 Task: Look for space in Pedro Carbo, Ecuador from 7th July, 2023 to 15th July, 2023 for 6 adults in price range Rs.15000 to Rs.20000. Place can be entire place with 3 bedrooms having 3 beds and 3 bathrooms. Property type can be house, flat, guest house. Booking option can be shelf check-in. Required host language is English.
Action: Mouse moved to (420, 149)
Screenshot: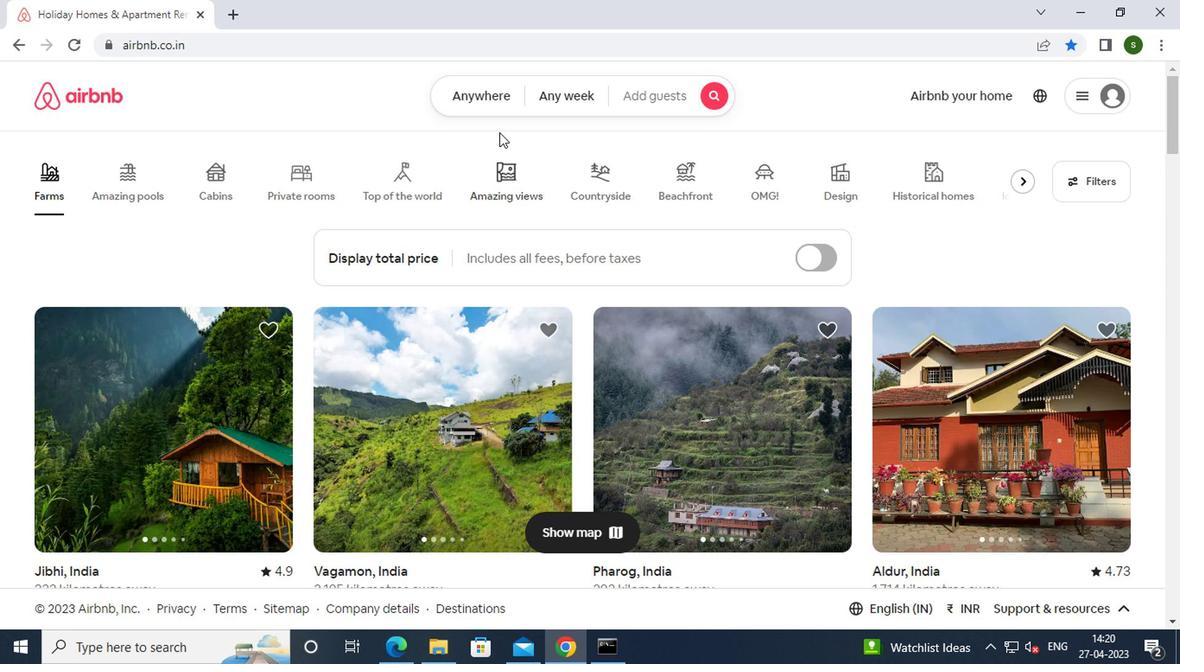 
Action: Mouse pressed left at (420, 149)
Screenshot: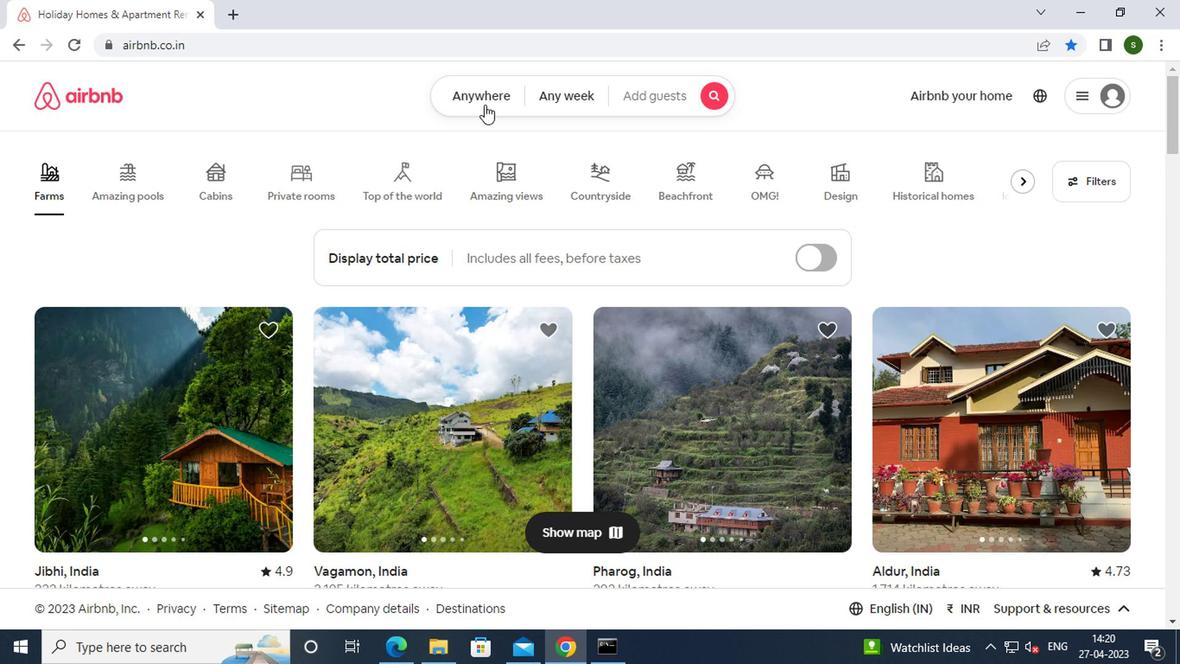 
Action: Mouse moved to (343, 192)
Screenshot: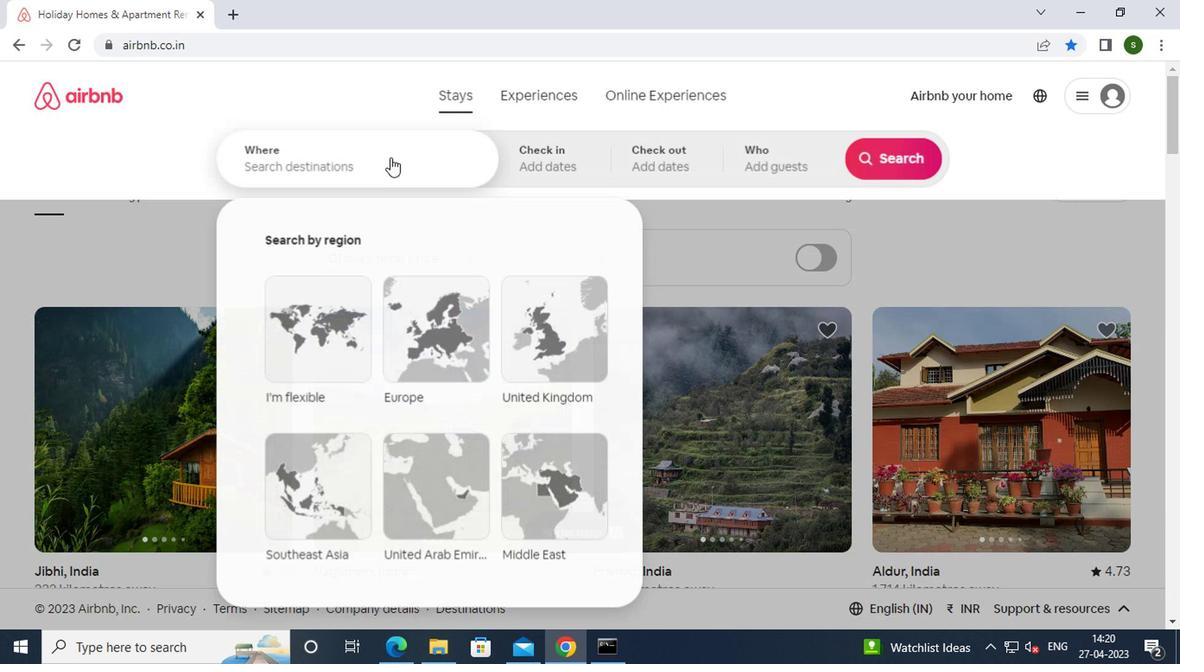 
Action: Mouse pressed left at (343, 192)
Screenshot: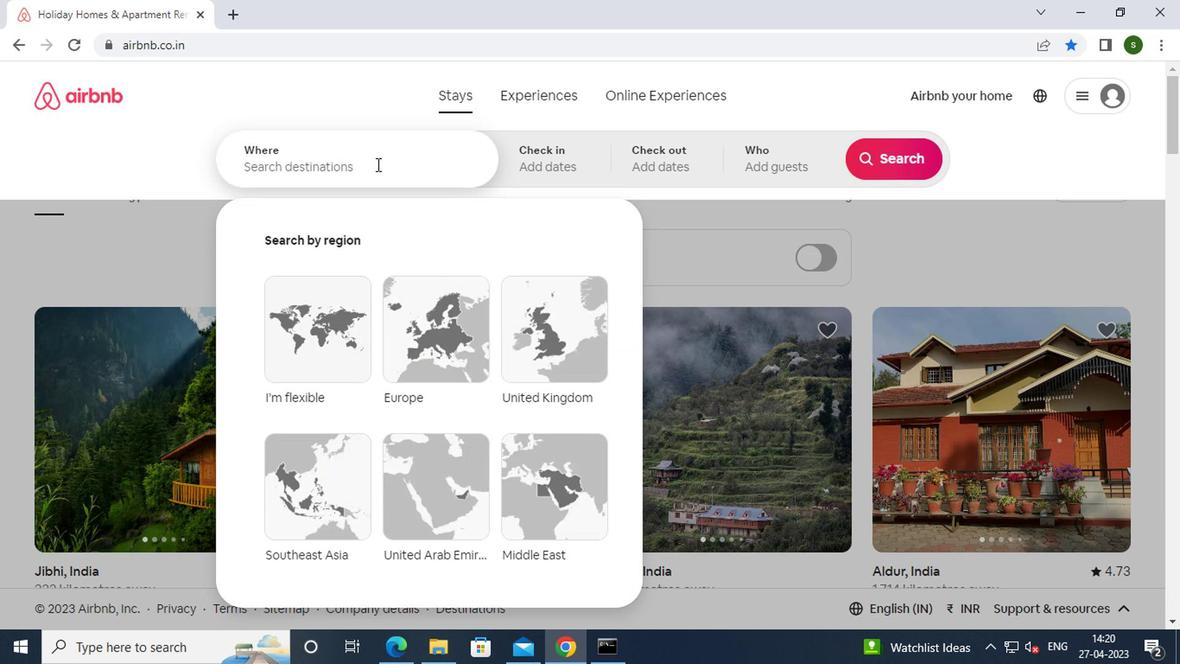 
Action: Key pressed p<Key.caps_lock>edro<Key.space><Key.caps_lock>c<Key.caps_lock>arbo
Screenshot: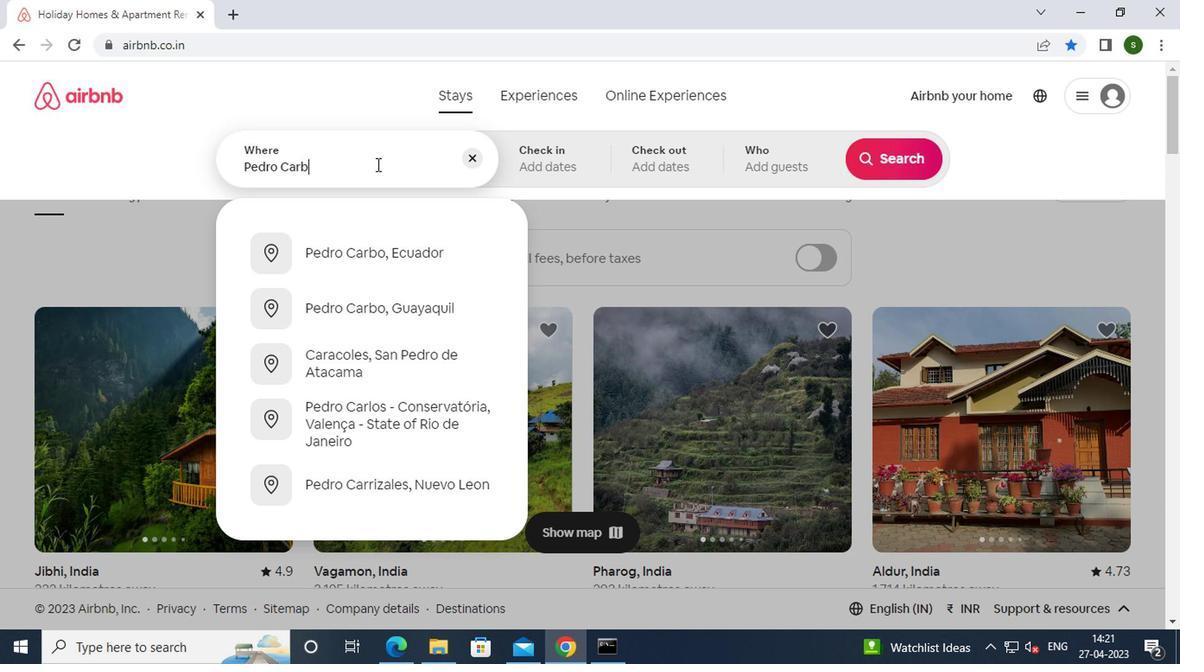 
Action: Mouse moved to (353, 257)
Screenshot: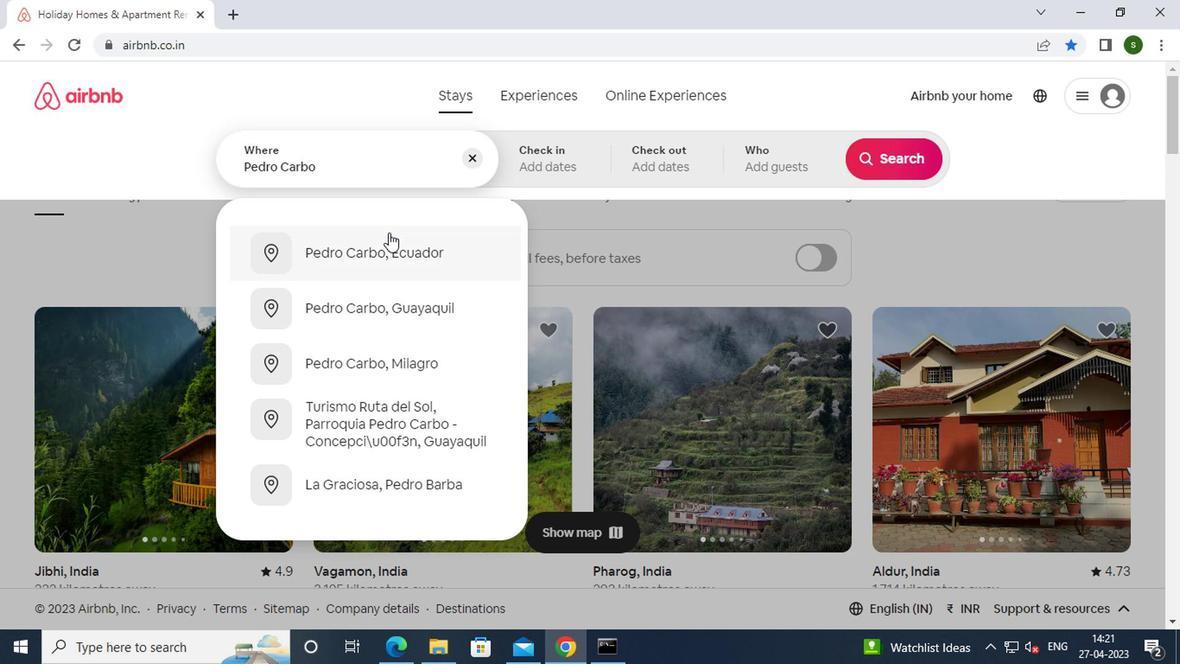 
Action: Mouse pressed left at (353, 257)
Screenshot: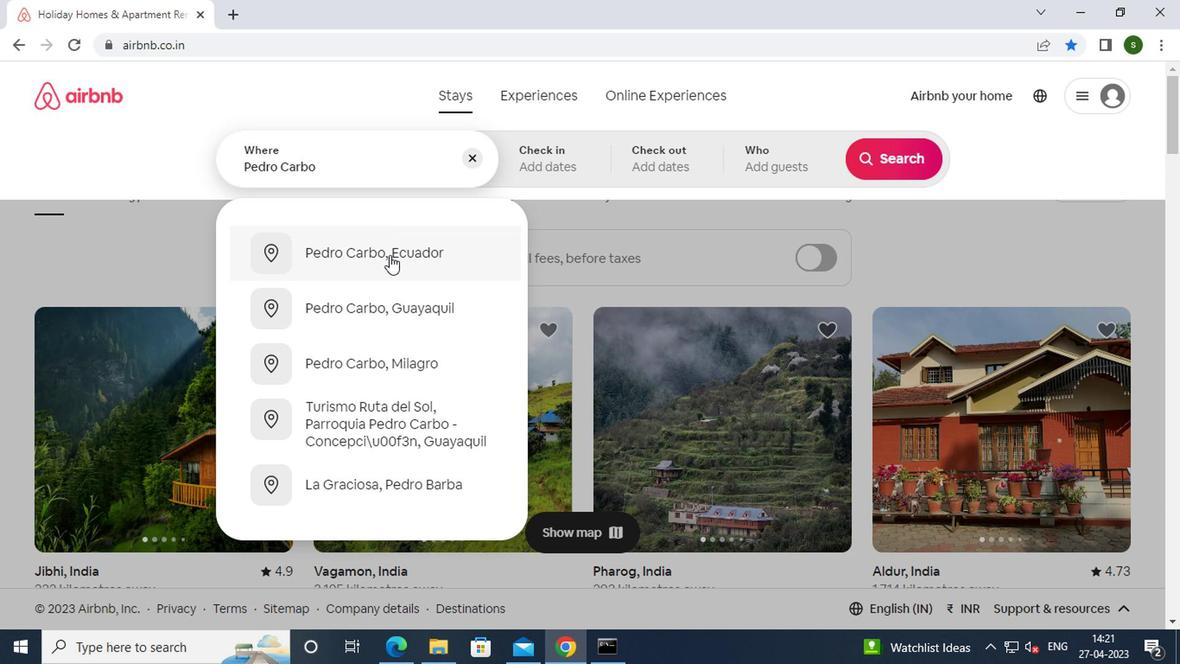 
Action: Mouse moved to (701, 287)
Screenshot: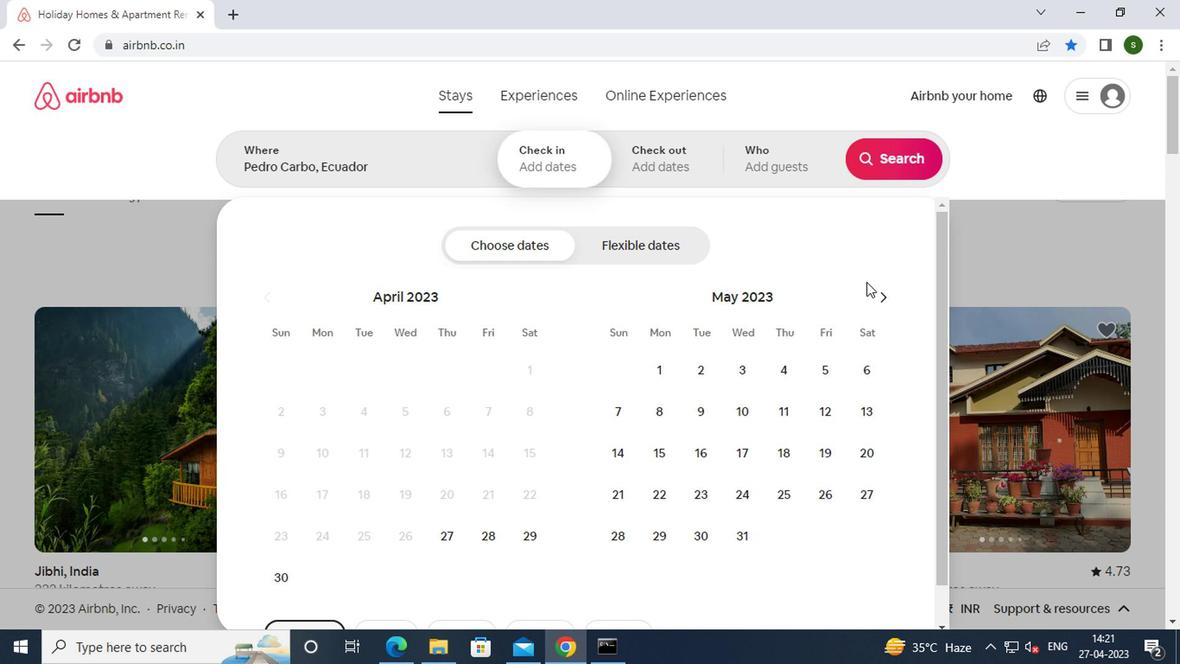 
Action: Mouse pressed left at (701, 287)
Screenshot: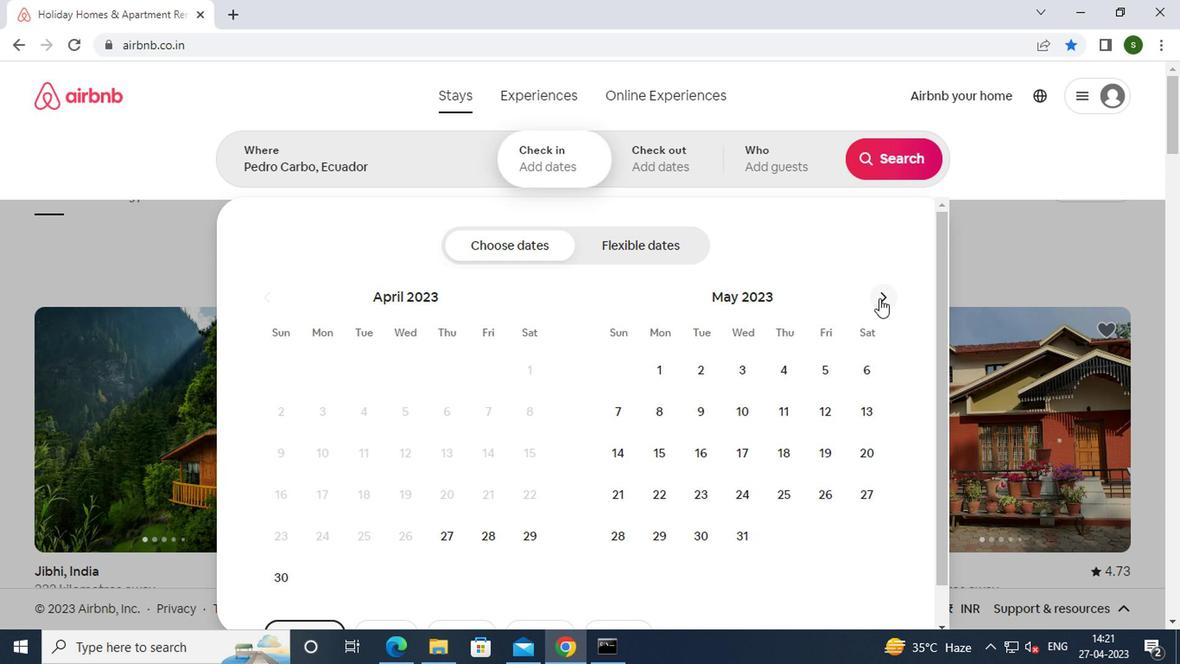 
Action: Mouse pressed left at (701, 287)
Screenshot: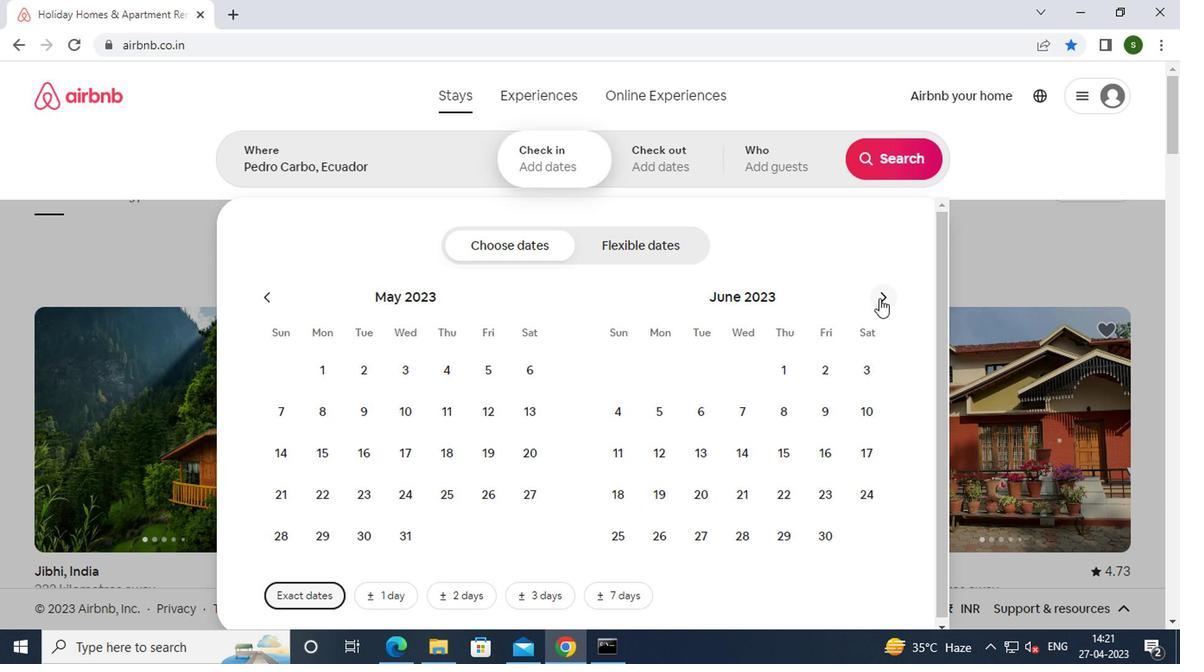 
Action: Mouse moved to (663, 361)
Screenshot: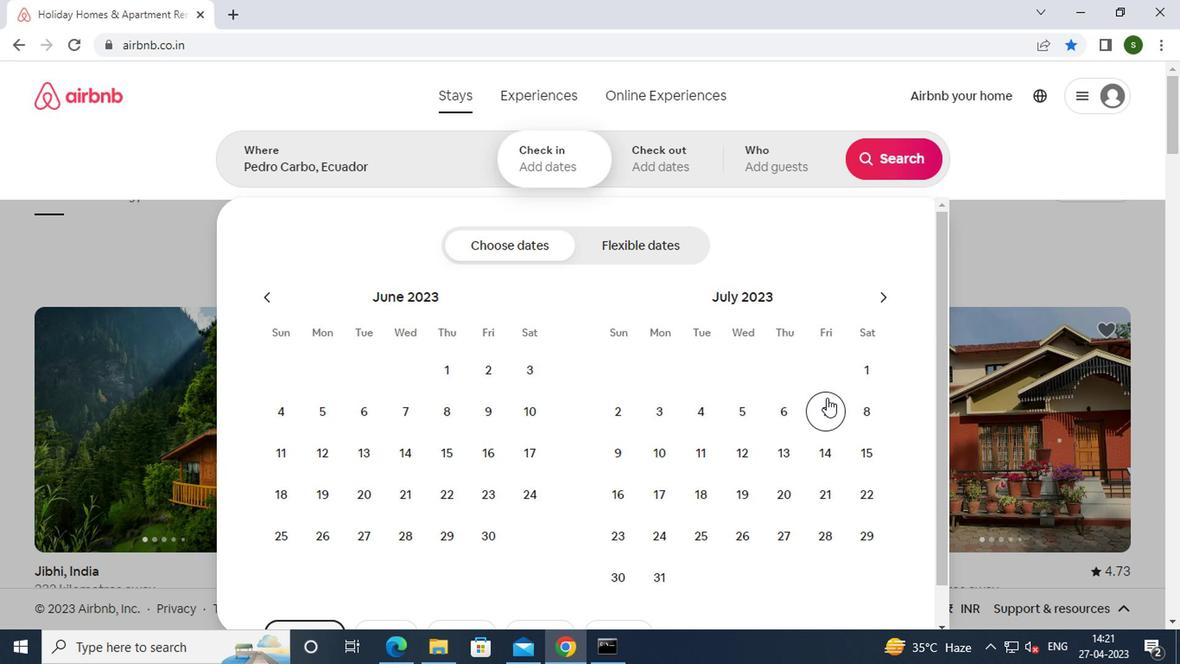 
Action: Mouse pressed left at (663, 361)
Screenshot: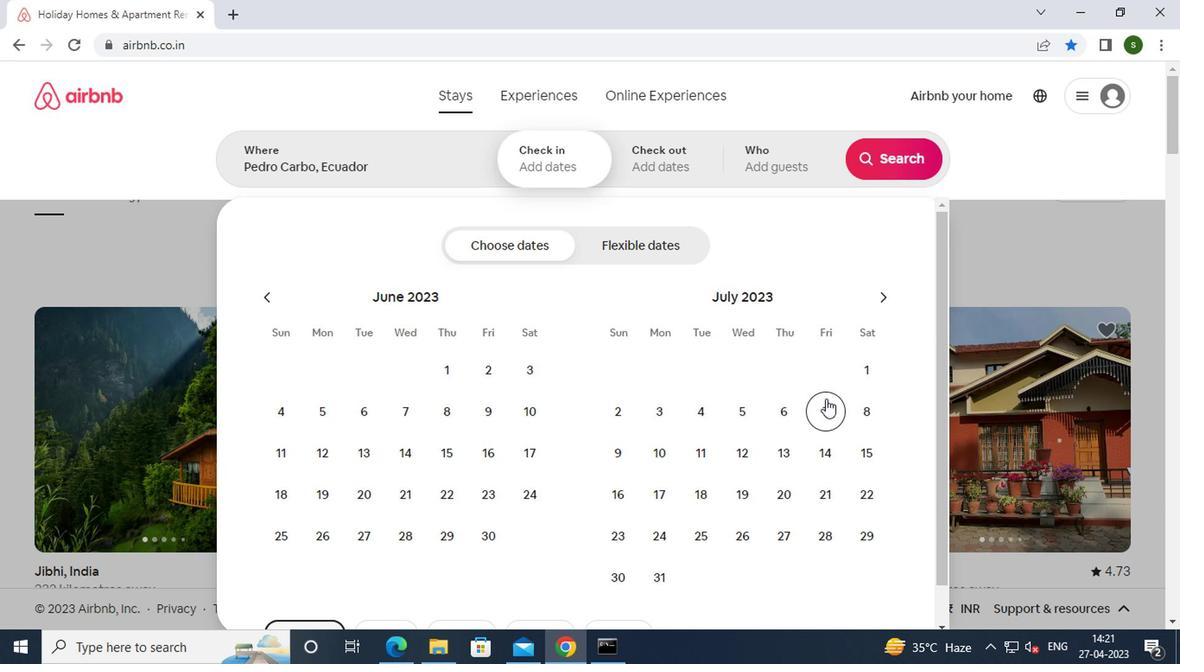 
Action: Mouse moved to (690, 389)
Screenshot: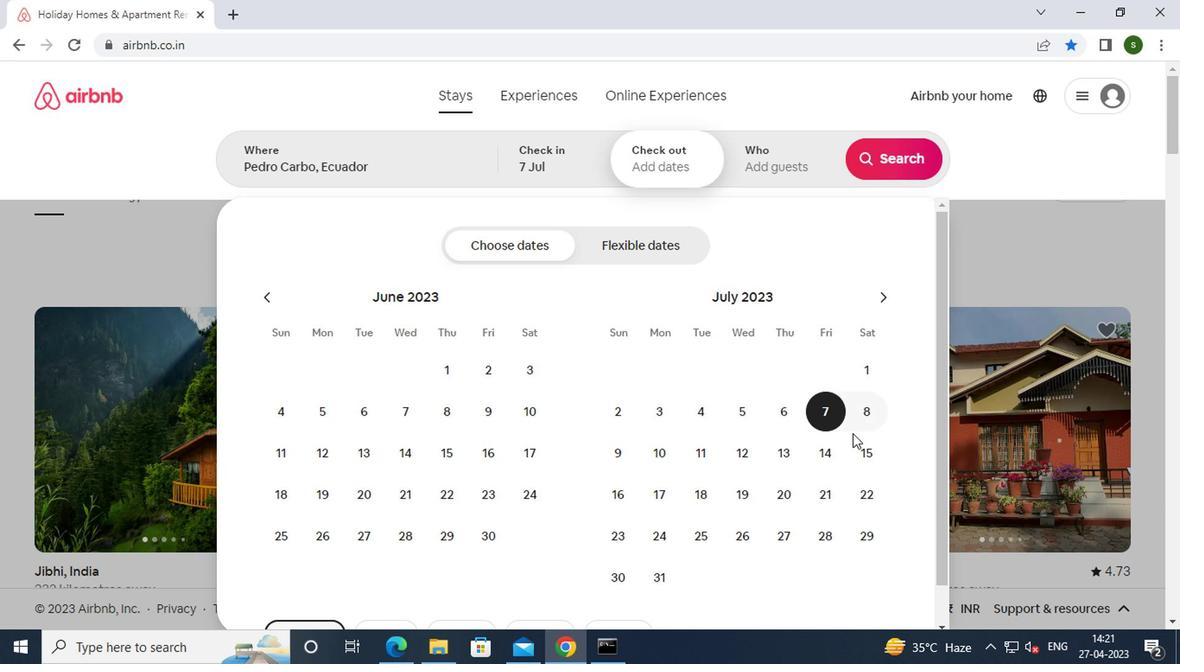 
Action: Mouse pressed left at (690, 389)
Screenshot: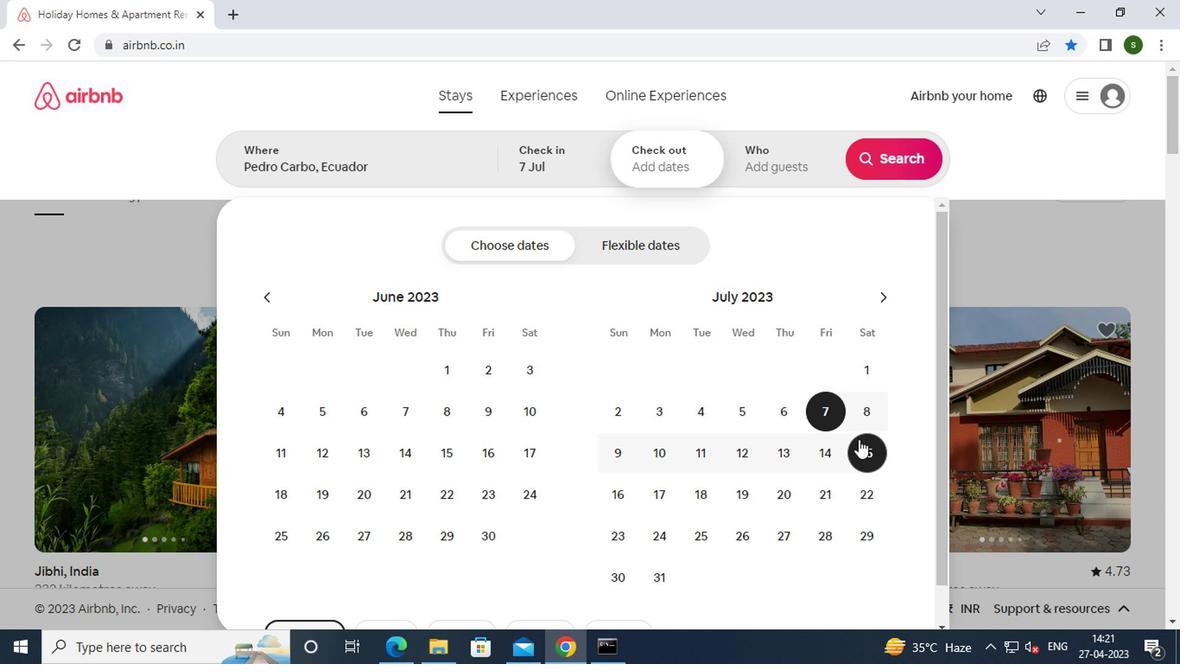 
Action: Mouse moved to (628, 199)
Screenshot: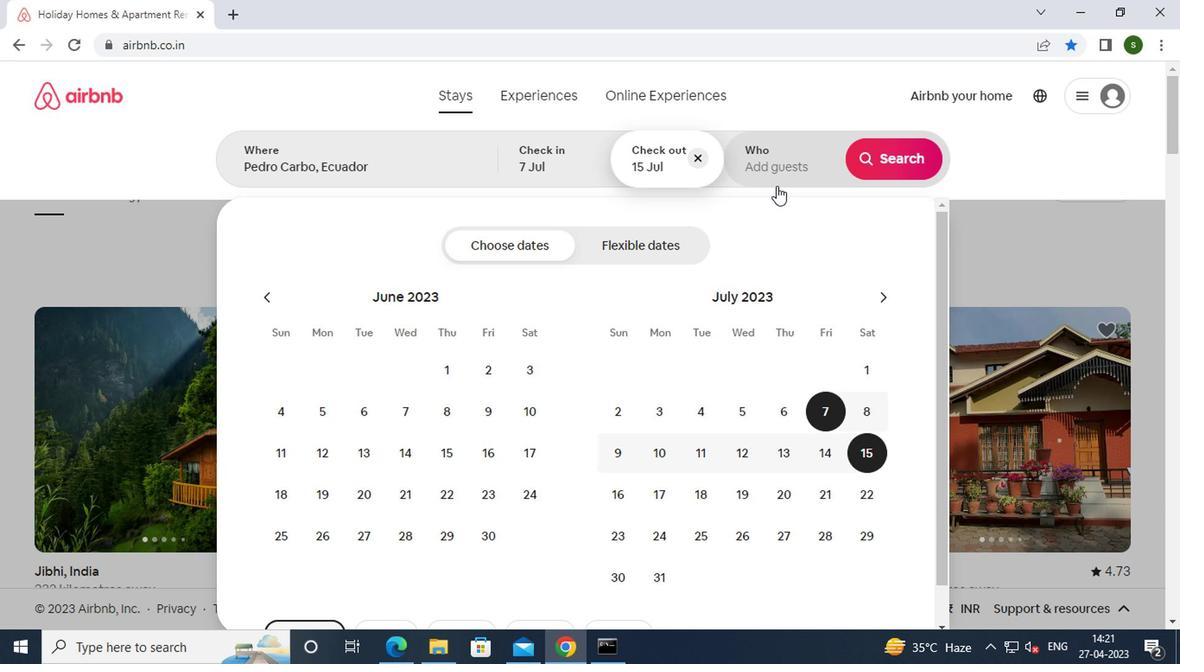 
Action: Mouse pressed left at (628, 199)
Screenshot: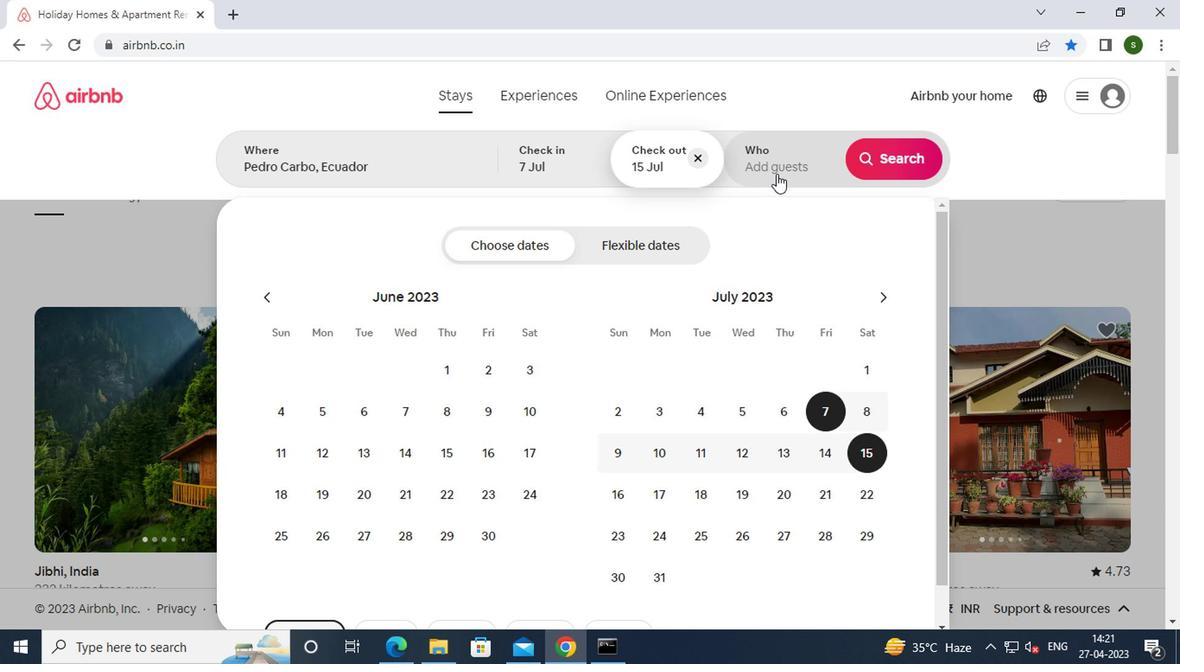 
Action: Mouse moved to (723, 254)
Screenshot: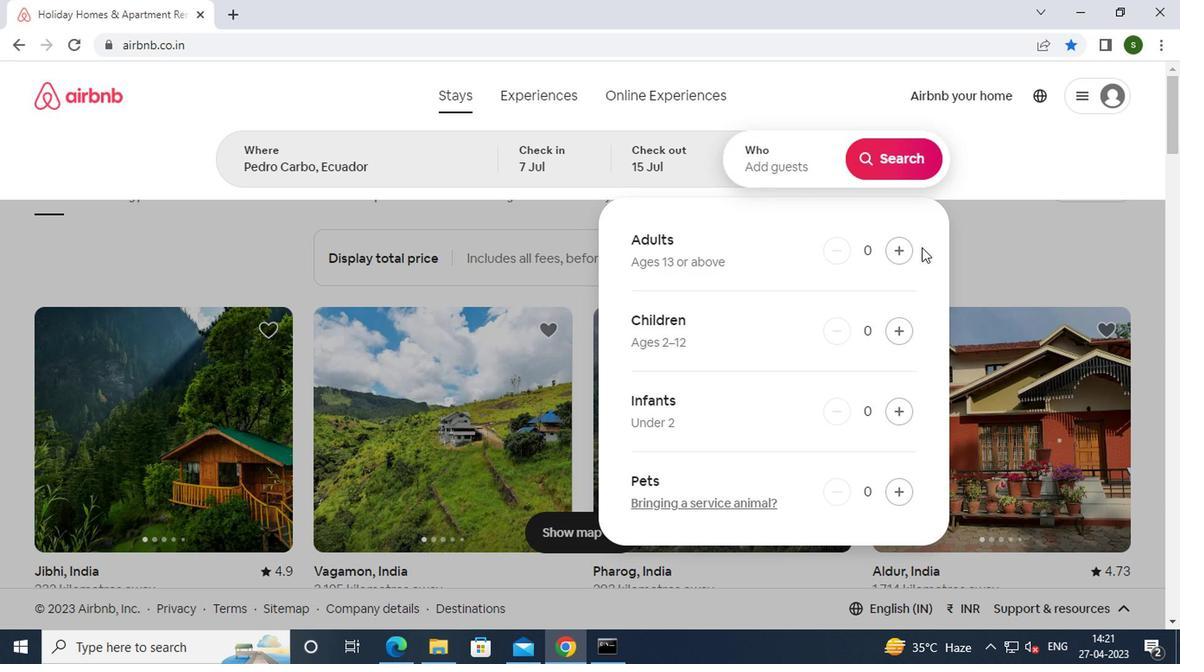 
Action: Mouse pressed left at (723, 254)
Screenshot: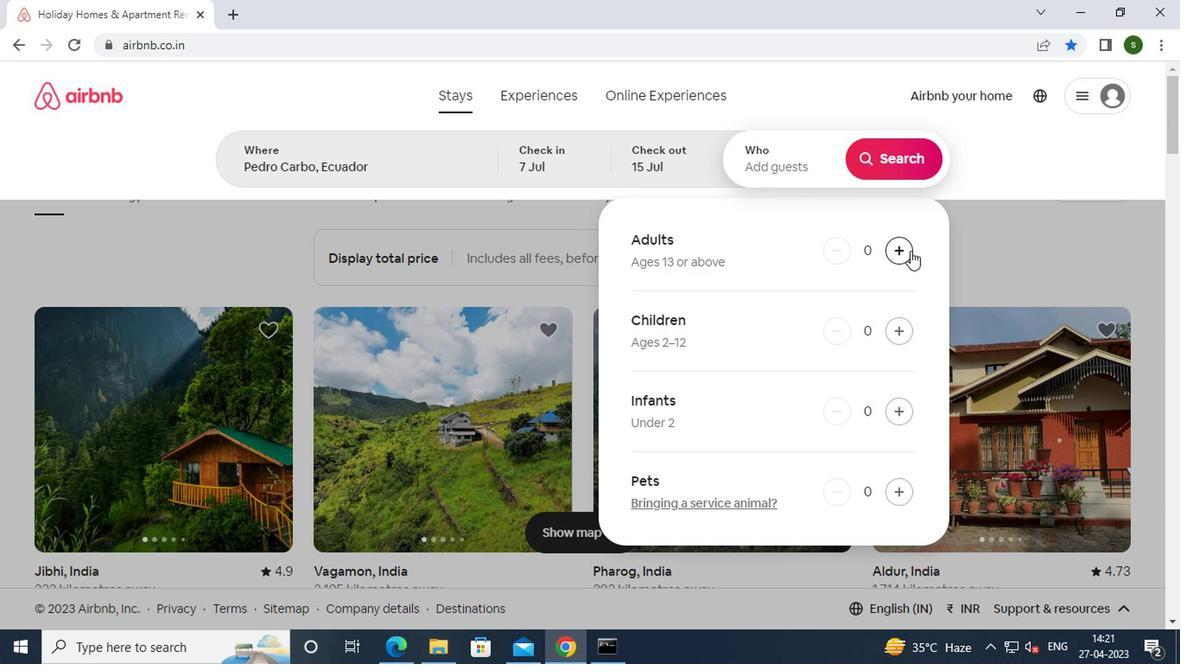 
Action: Mouse pressed left at (723, 254)
Screenshot: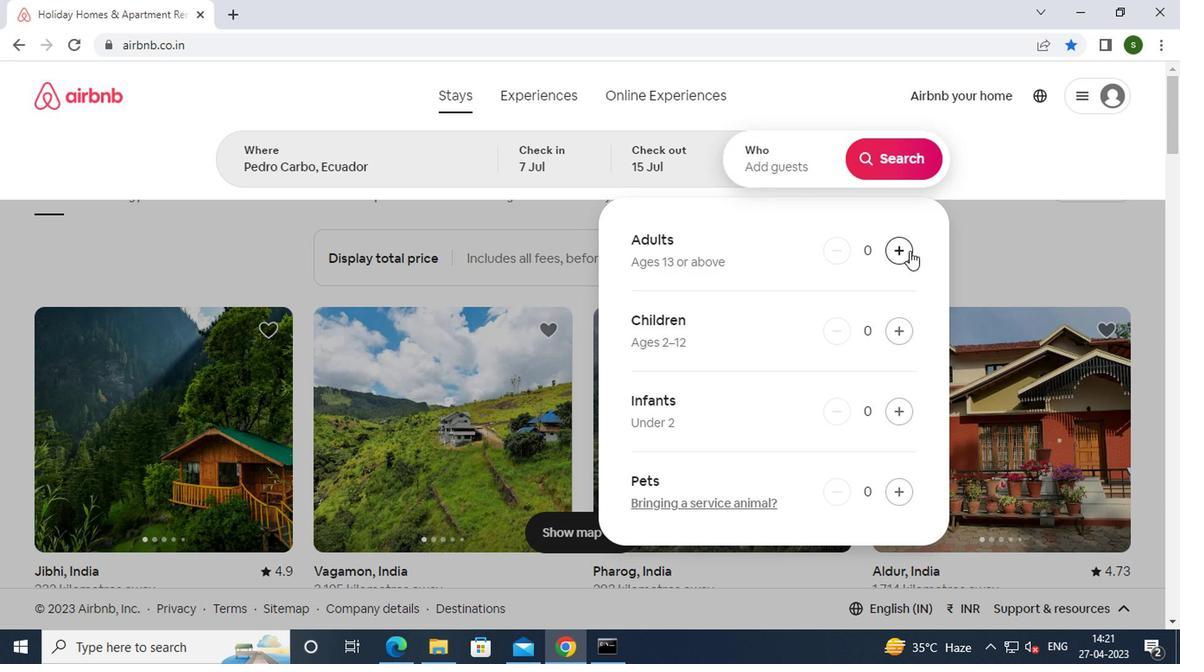 
Action: Mouse pressed left at (723, 254)
Screenshot: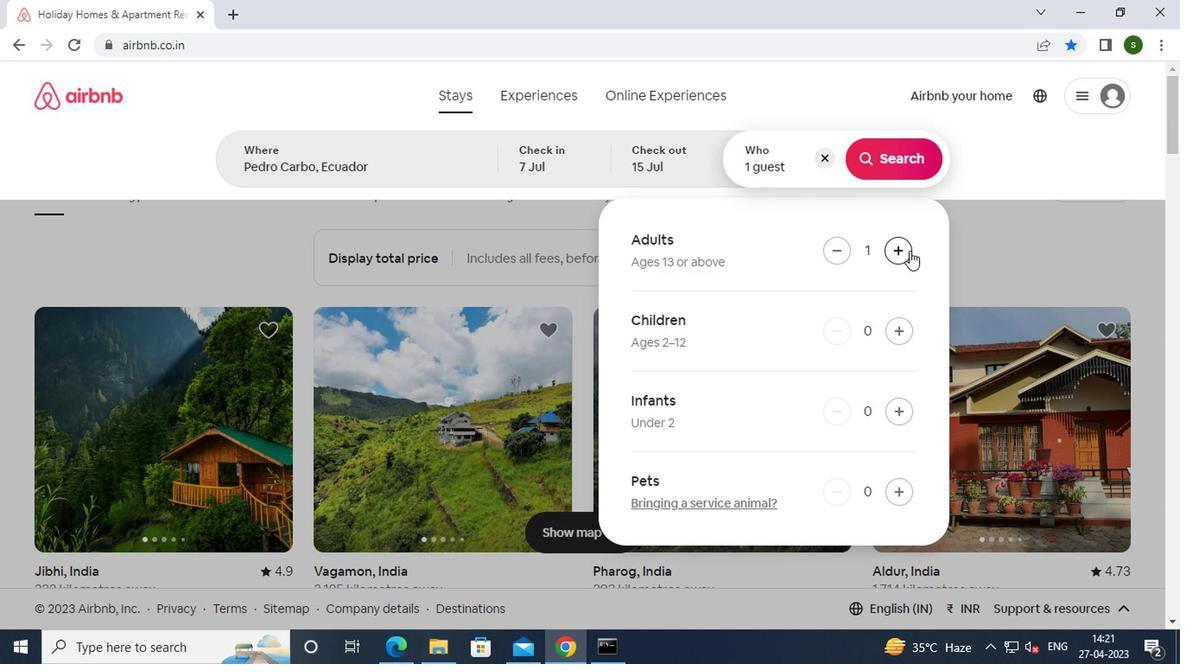 
Action: Mouse pressed left at (723, 254)
Screenshot: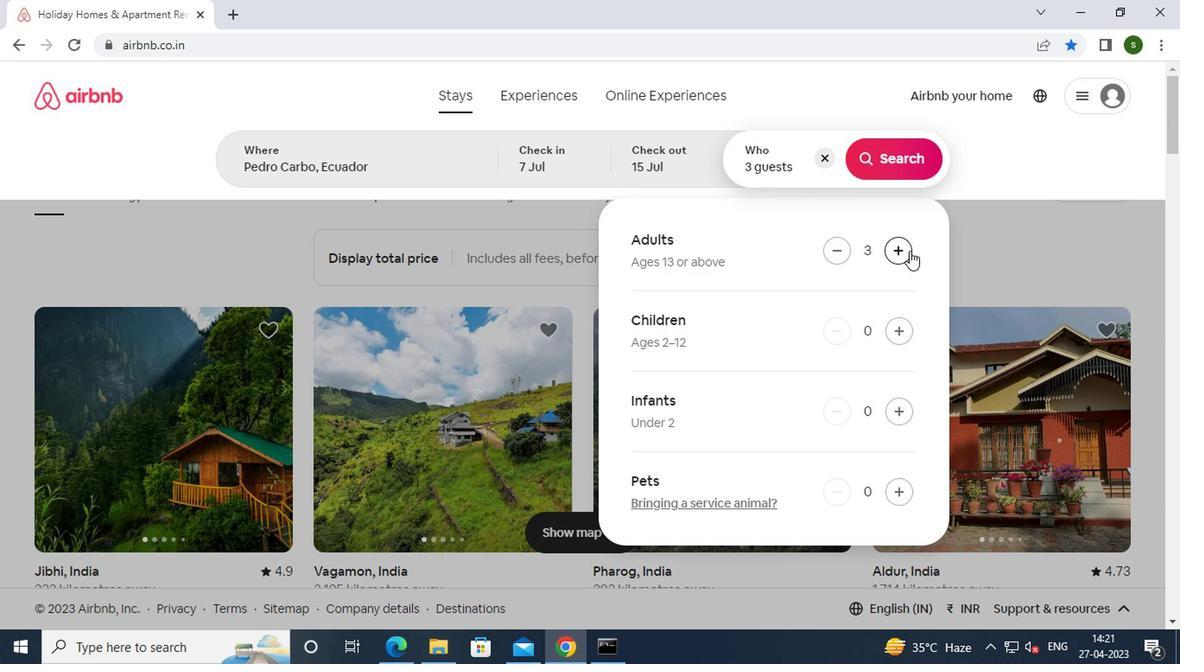 
Action: Mouse pressed left at (723, 254)
Screenshot: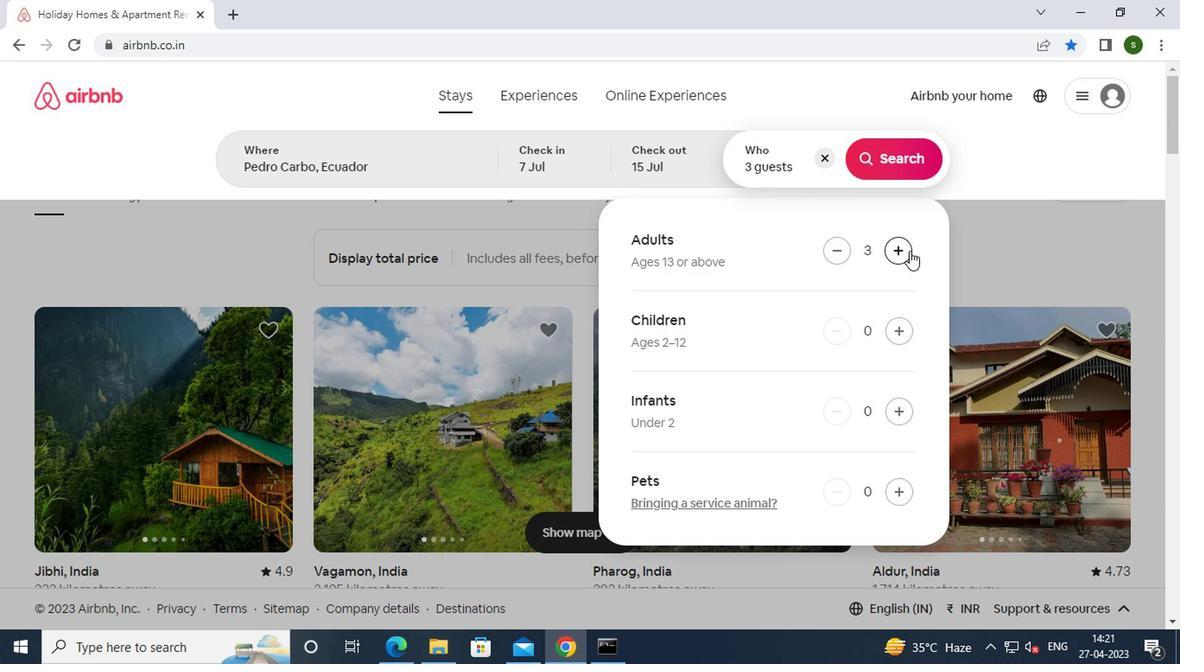 
Action: Mouse pressed left at (723, 254)
Screenshot: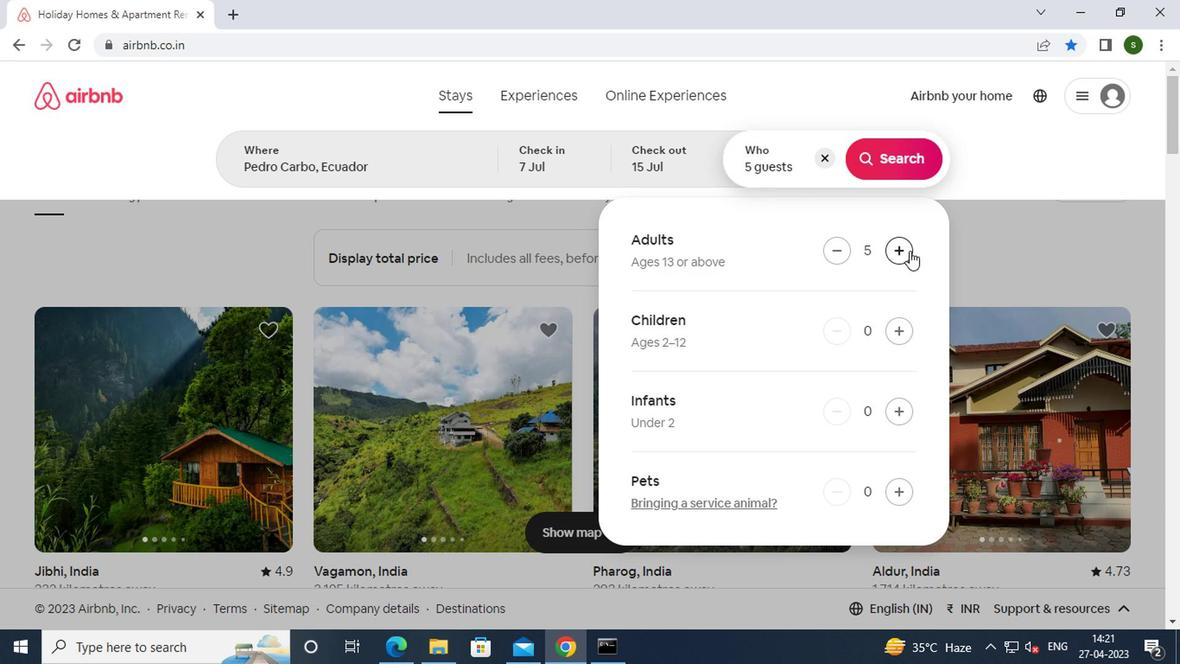 
Action: Mouse moved to (717, 193)
Screenshot: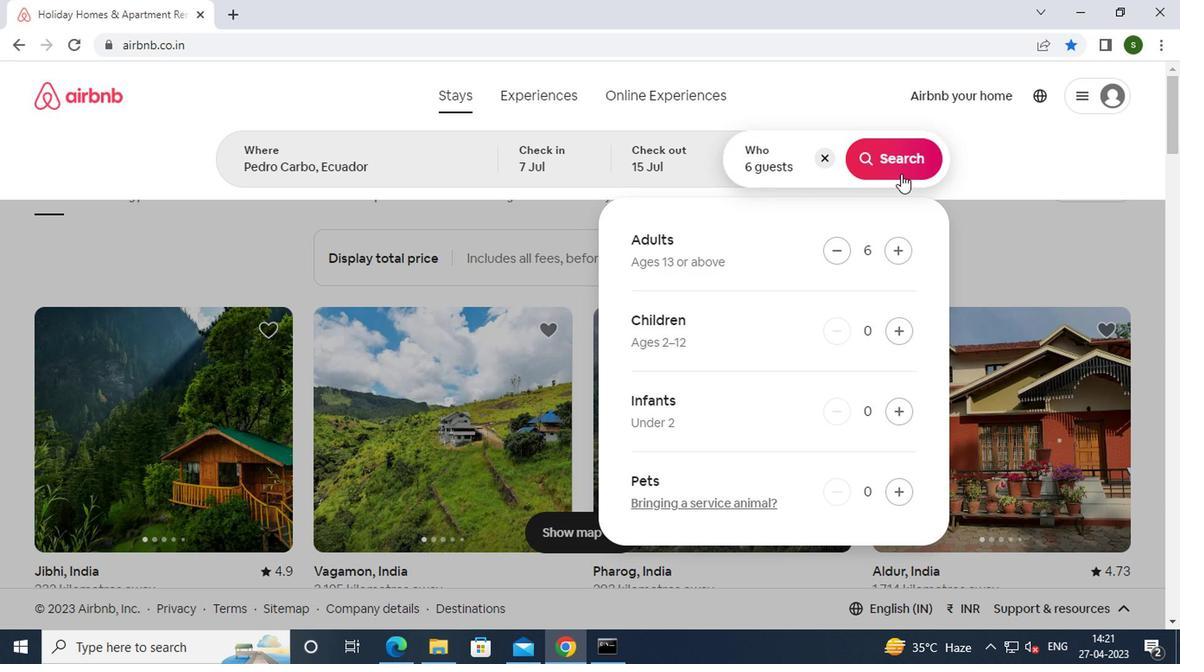 
Action: Mouse pressed left at (717, 193)
Screenshot: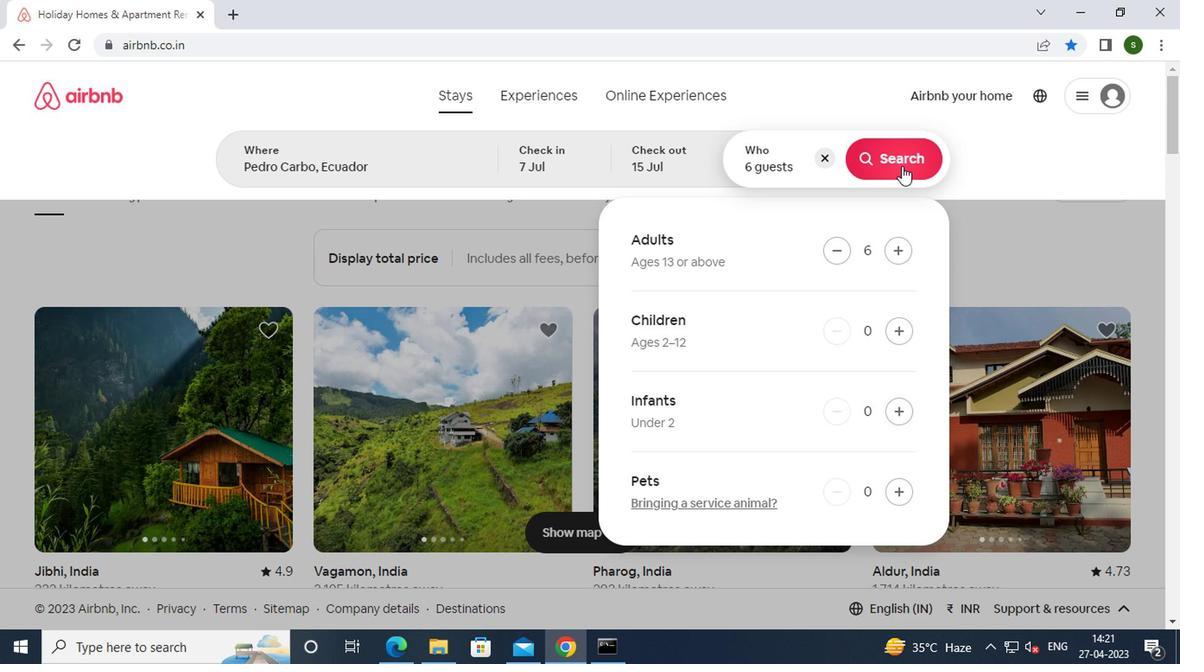 
Action: Mouse moved to (848, 188)
Screenshot: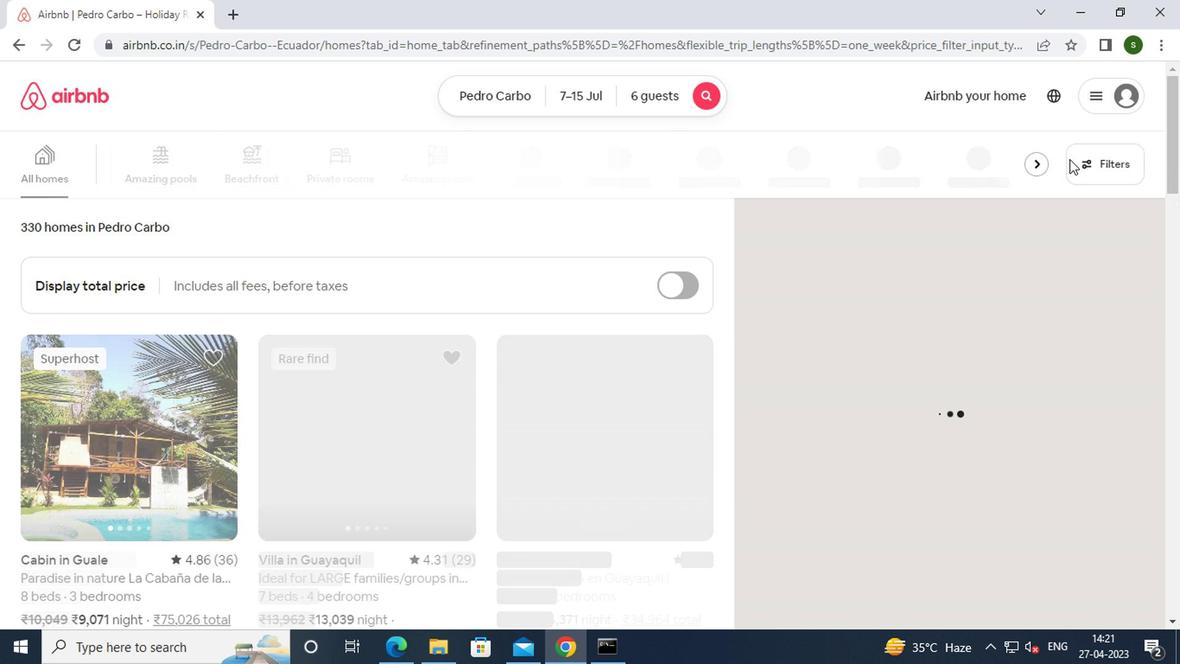 
Action: Mouse pressed left at (848, 188)
Screenshot: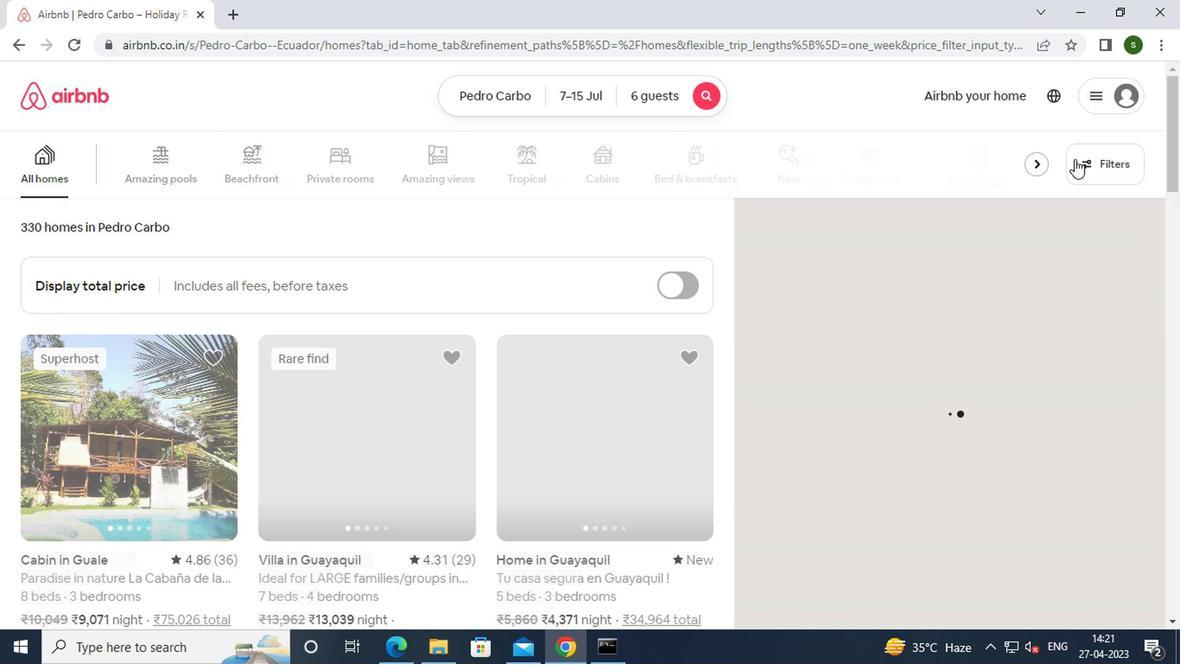 
Action: Mouse moved to (440, 351)
Screenshot: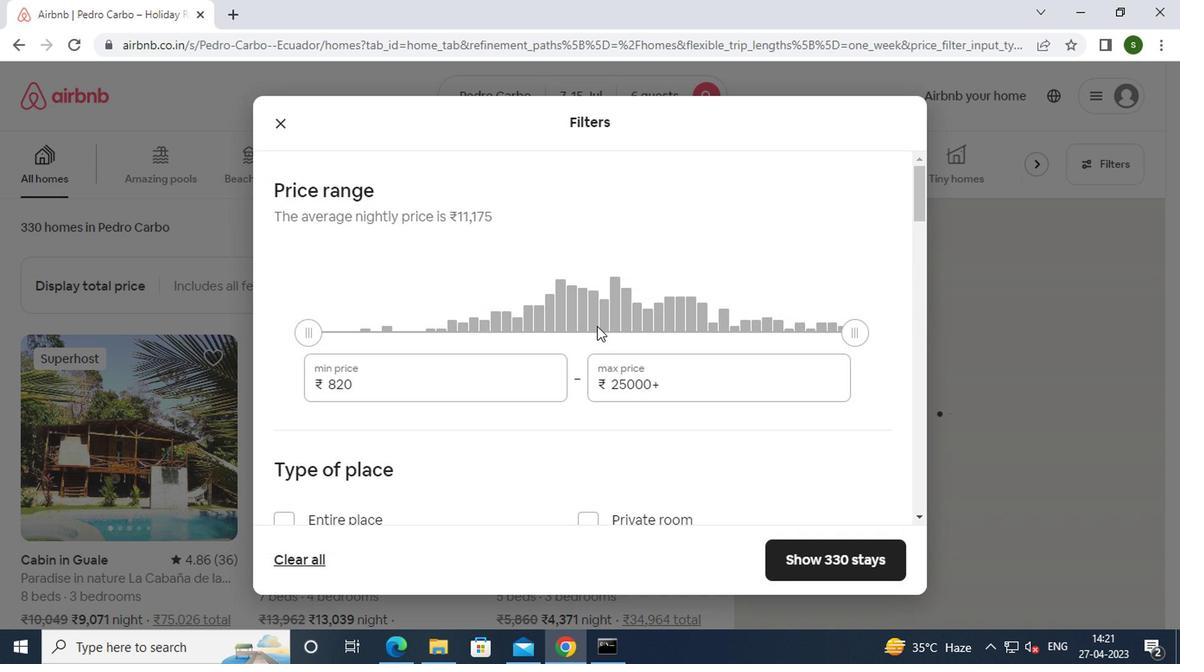 
Action: Mouse pressed left at (440, 351)
Screenshot: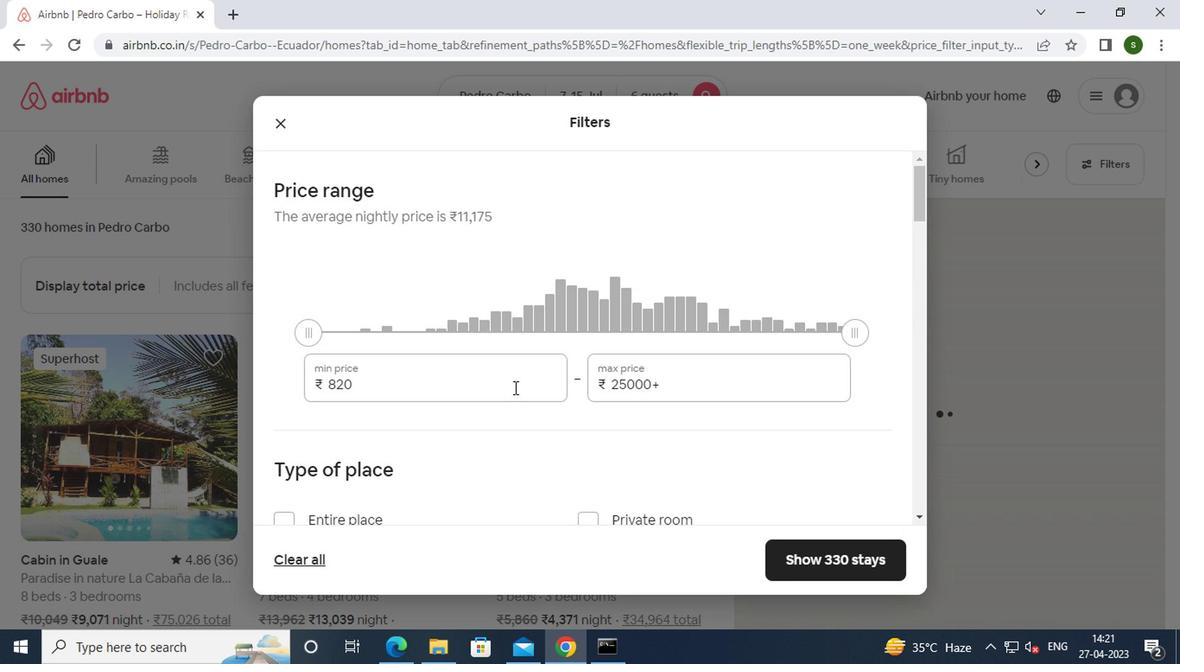 
Action: Key pressed <Key.backspace><Key.backspace><Key.backspace><Key.backspace>15000
Screenshot: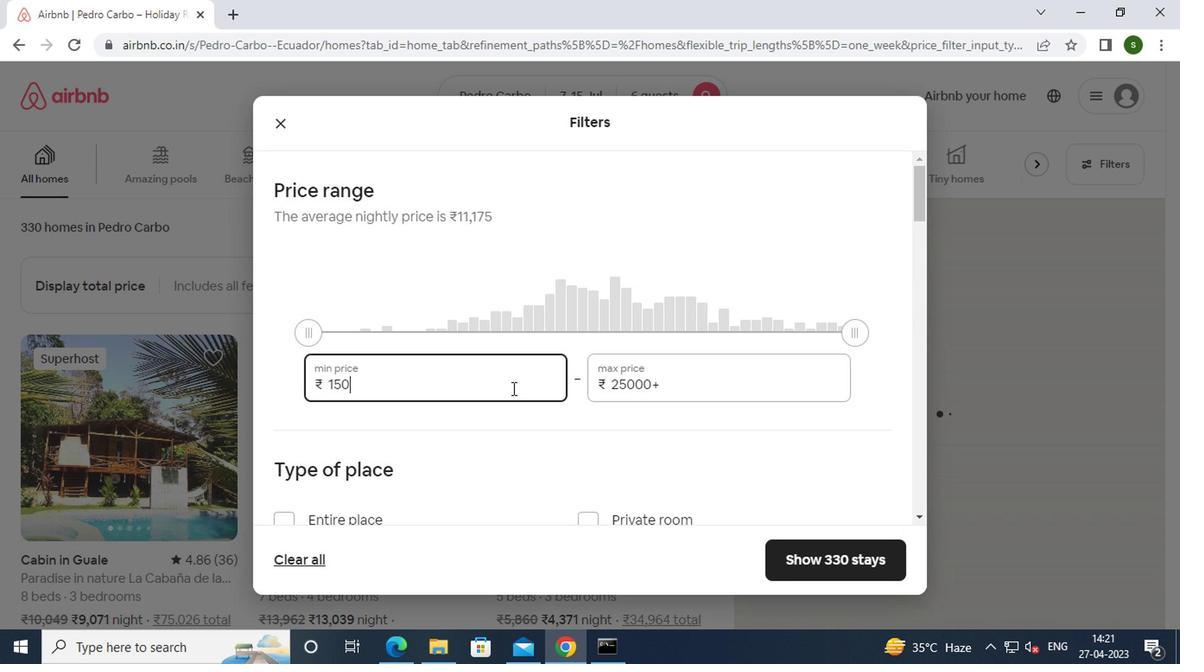 
Action: Mouse moved to (580, 353)
Screenshot: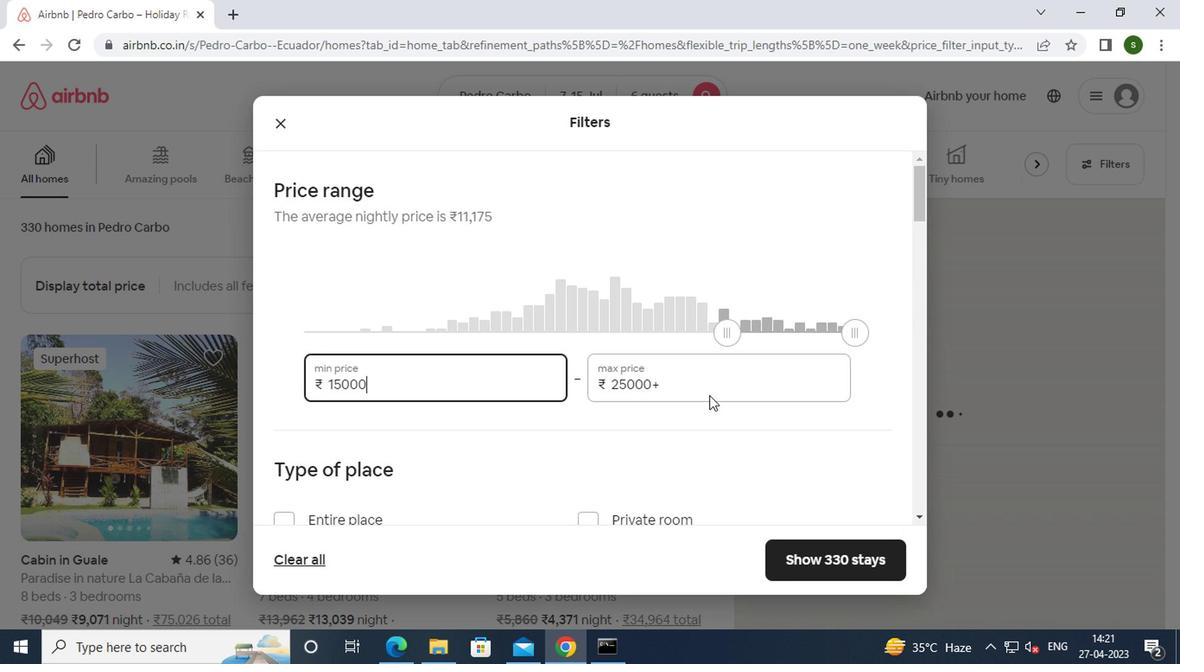 
Action: Mouse pressed left at (580, 353)
Screenshot: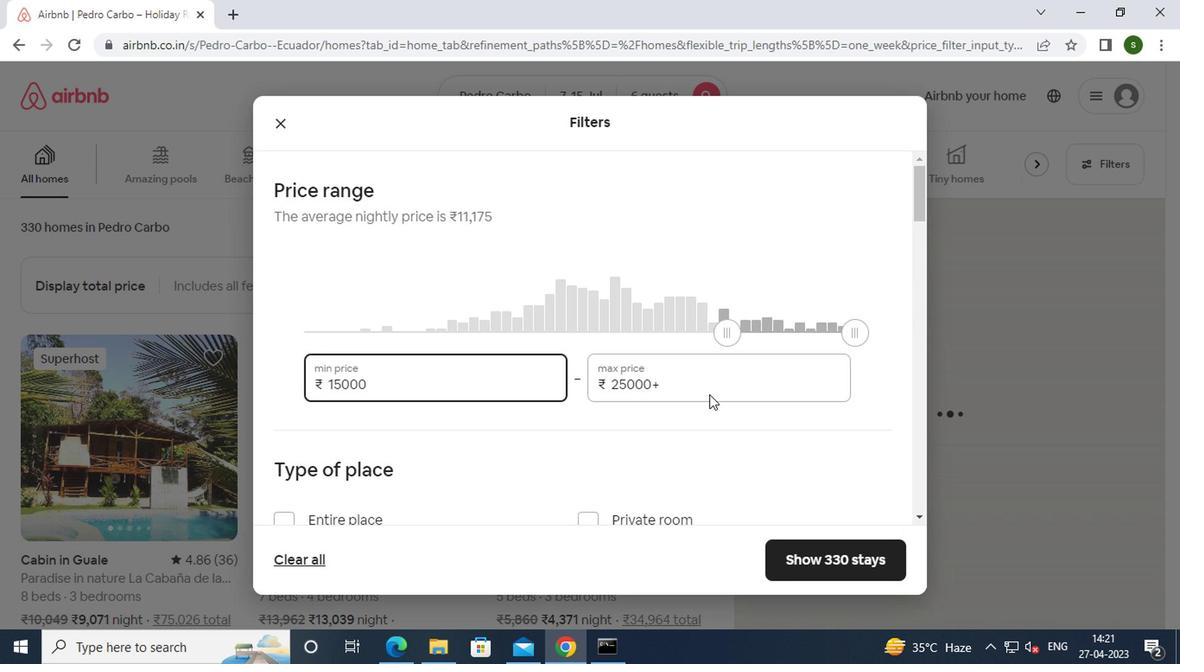 
Action: Key pressed <Key.backspace><Key.backspace><Key.backspace><Key.backspace><Key.backspace><Key.backspace><Key.backspace><Key.backspace><Key.backspace><Key.backspace><Key.backspace><Key.backspace><Key.backspace>20000
Screenshot: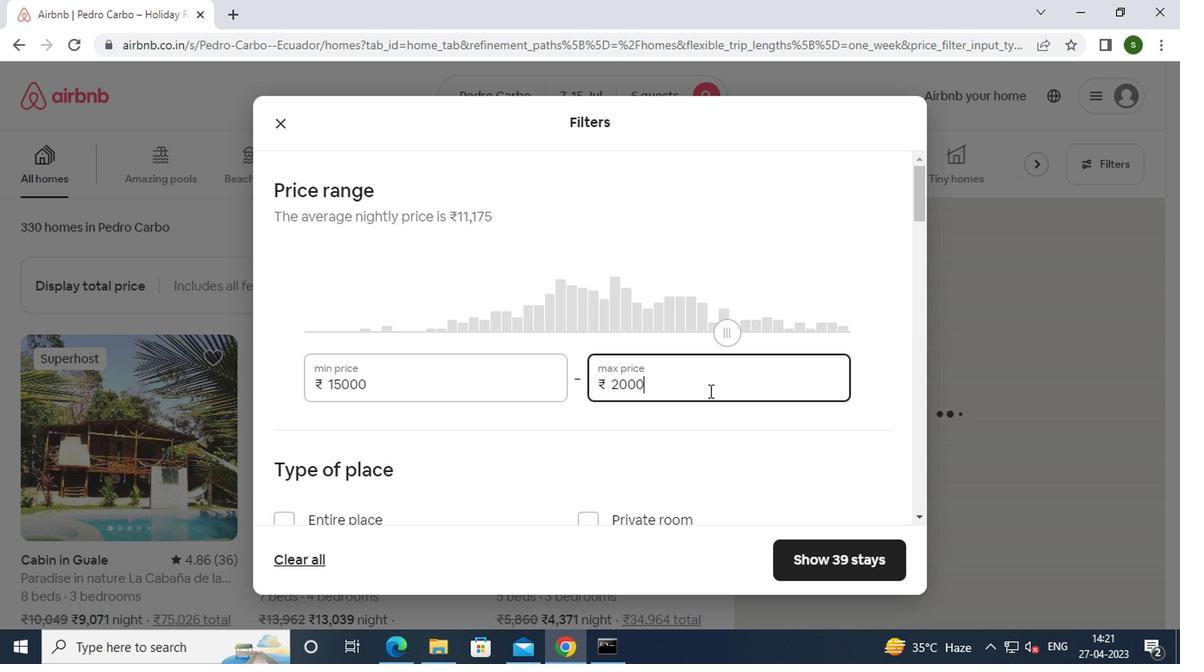 
Action: Mouse moved to (415, 364)
Screenshot: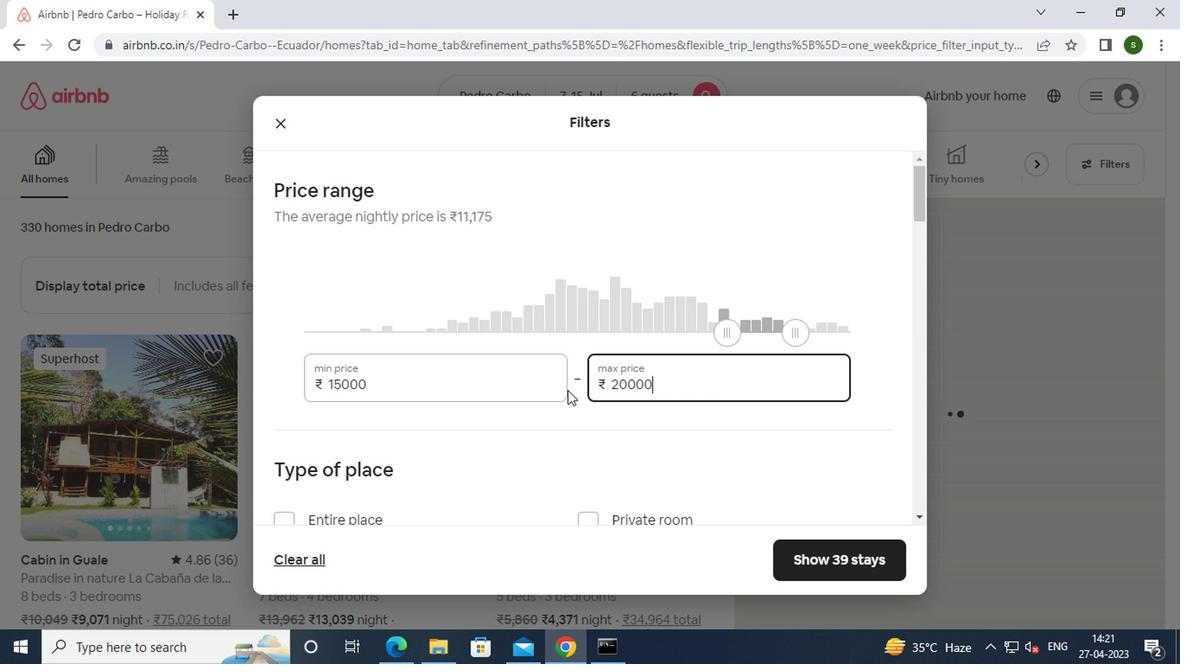 
Action: Mouse scrolled (415, 364) with delta (0, 0)
Screenshot: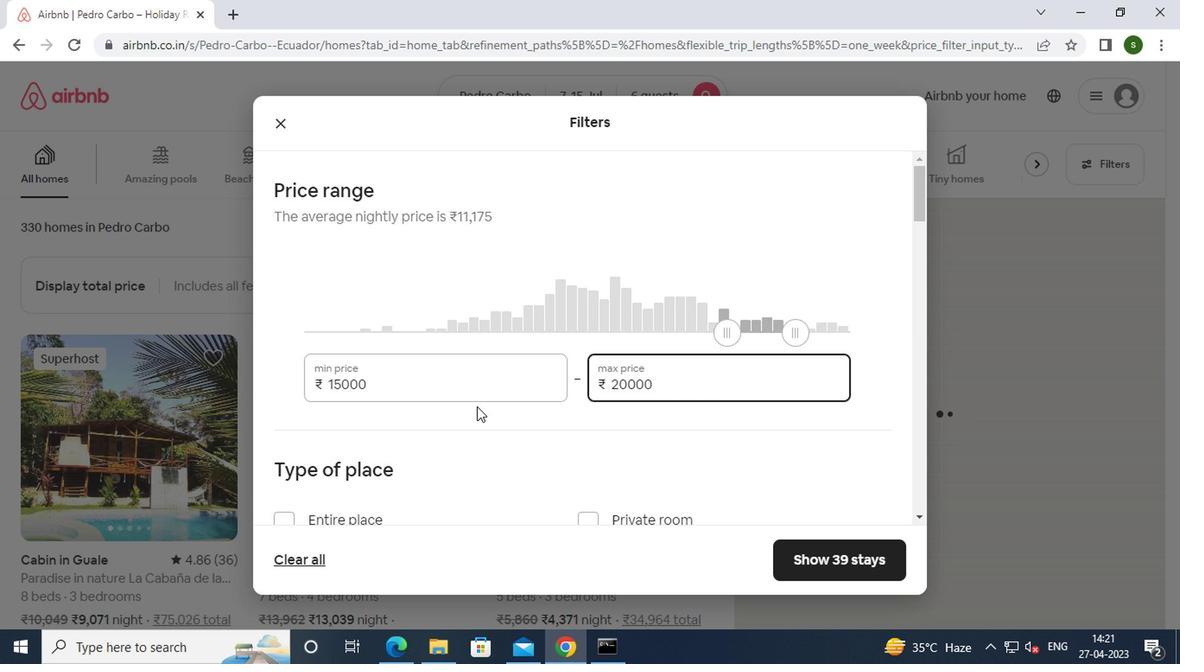 
Action: Mouse scrolled (415, 364) with delta (0, 0)
Screenshot: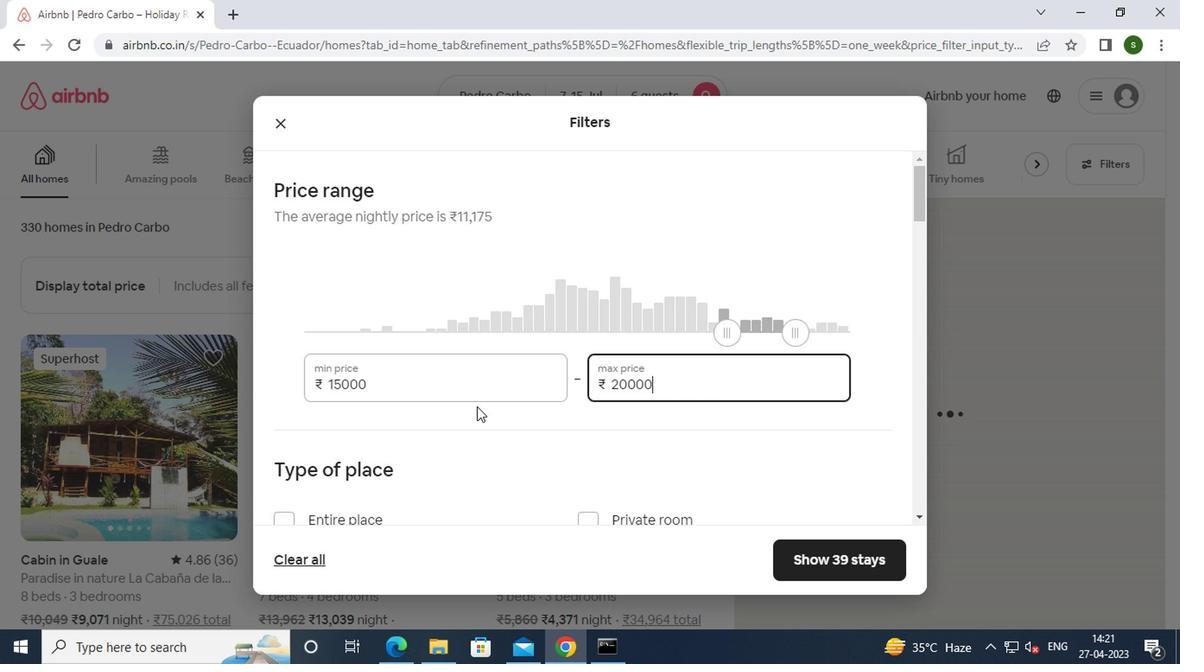 
Action: Mouse moved to (305, 324)
Screenshot: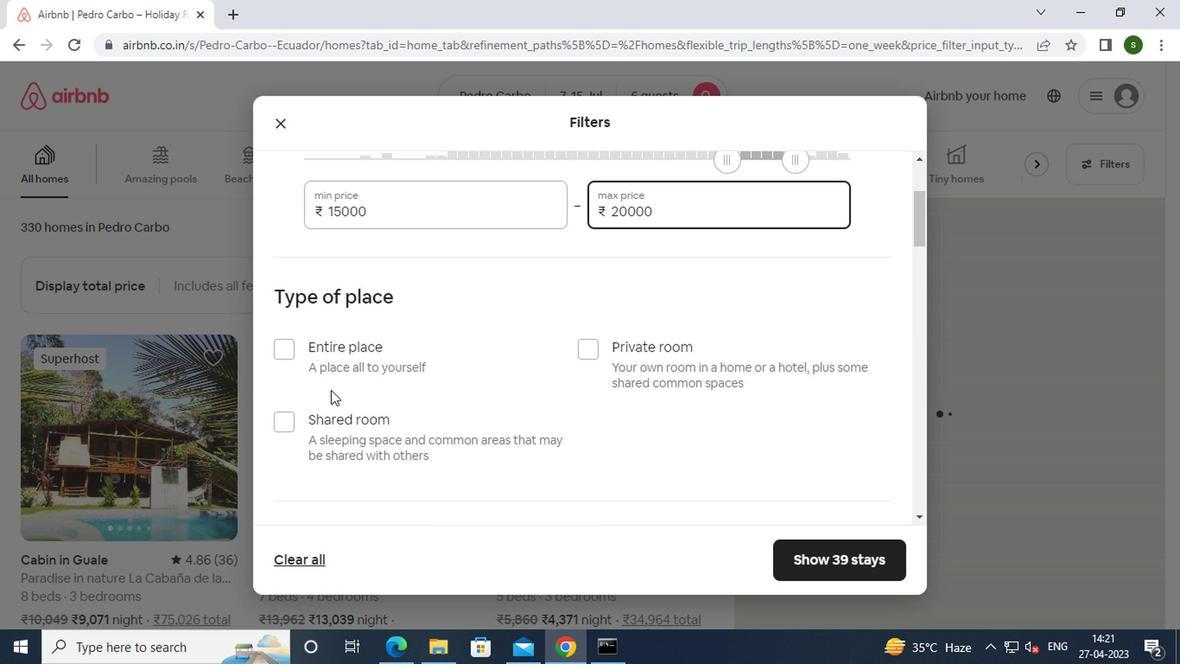 
Action: Mouse pressed left at (305, 324)
Screenshot: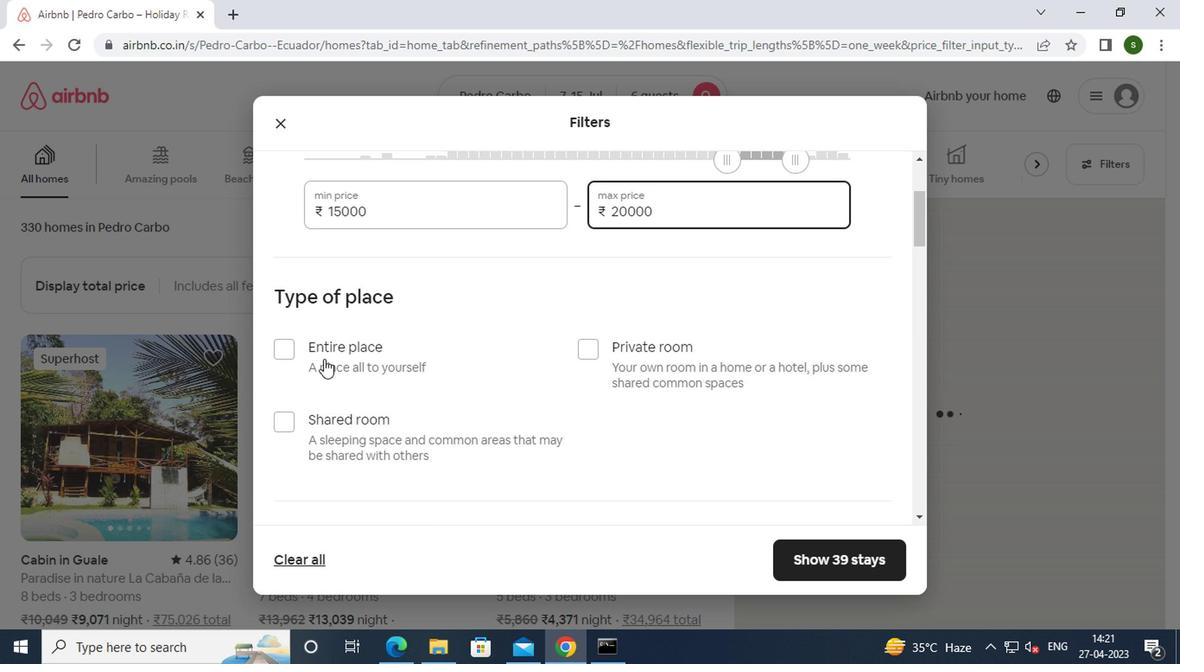 
Action: Mouse moved to (348, 317)
Screenshot: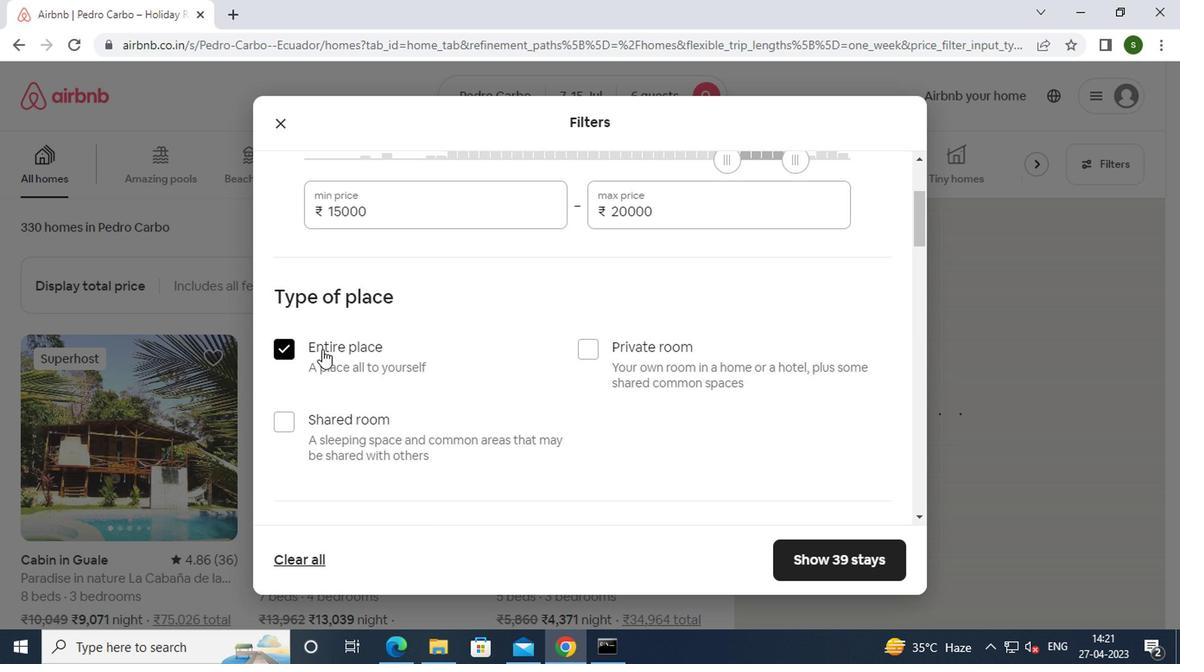 
Action: Mouse scrolled (348, 317) with delta (0, 0)
Screenshot: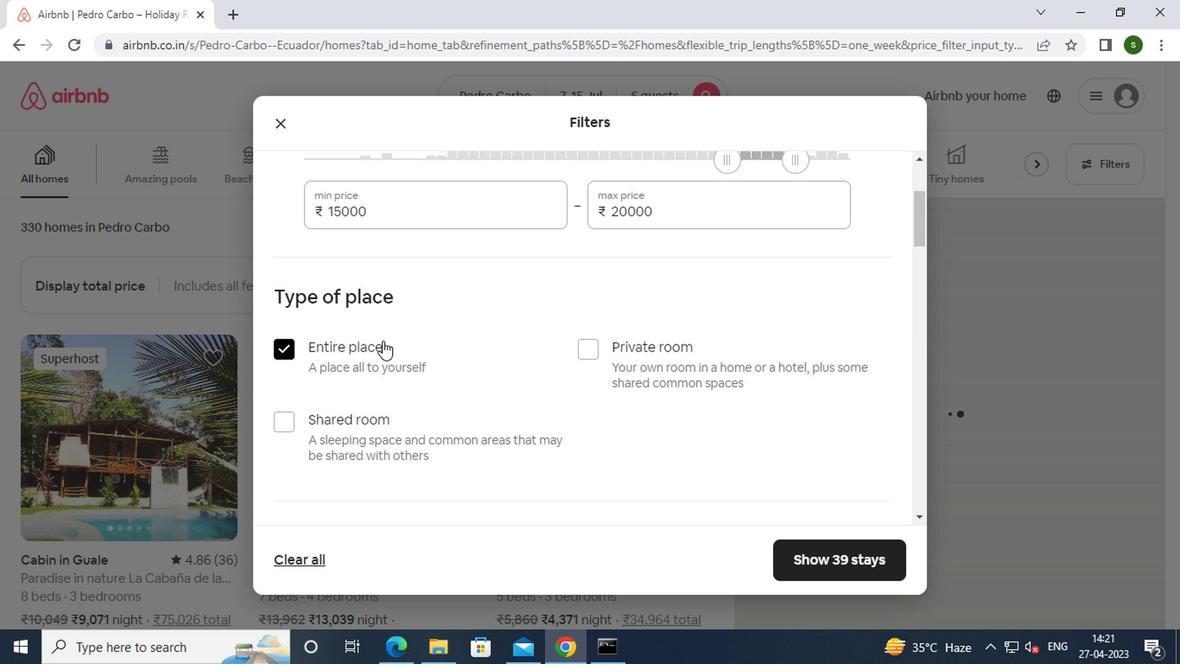 
Action: Mouse scrolled (348, 317) with delta (0, 0)
Screenshot: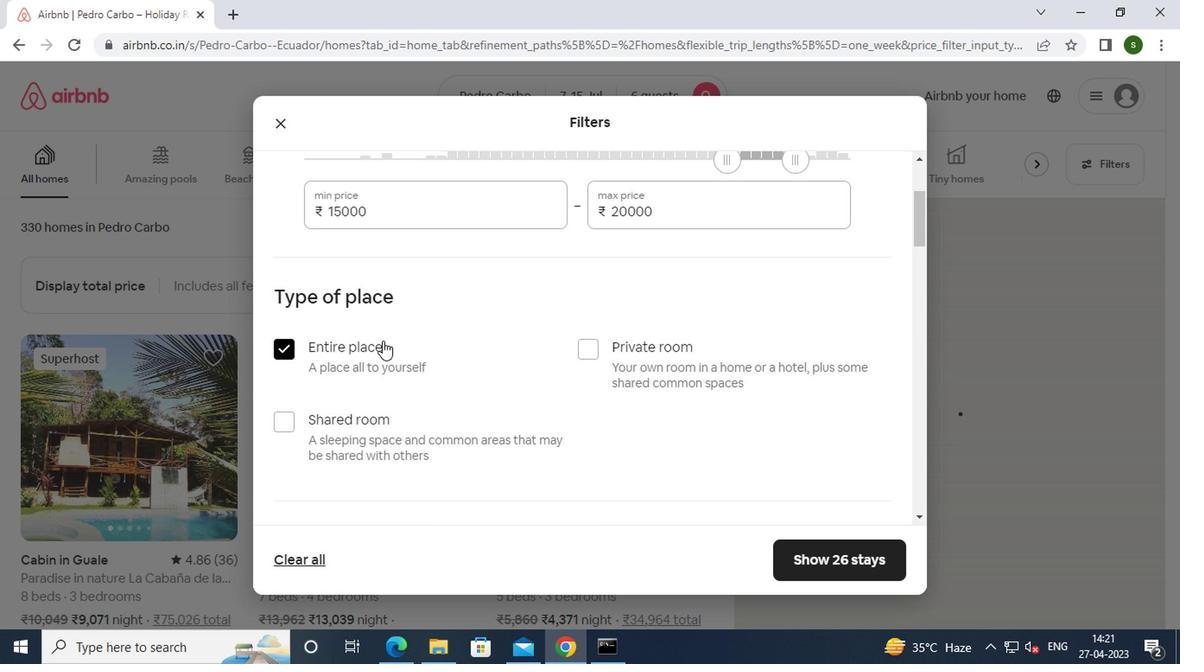 
Action: Mouse scrolled (348, 317) with delta (0, 0)
Screenshot: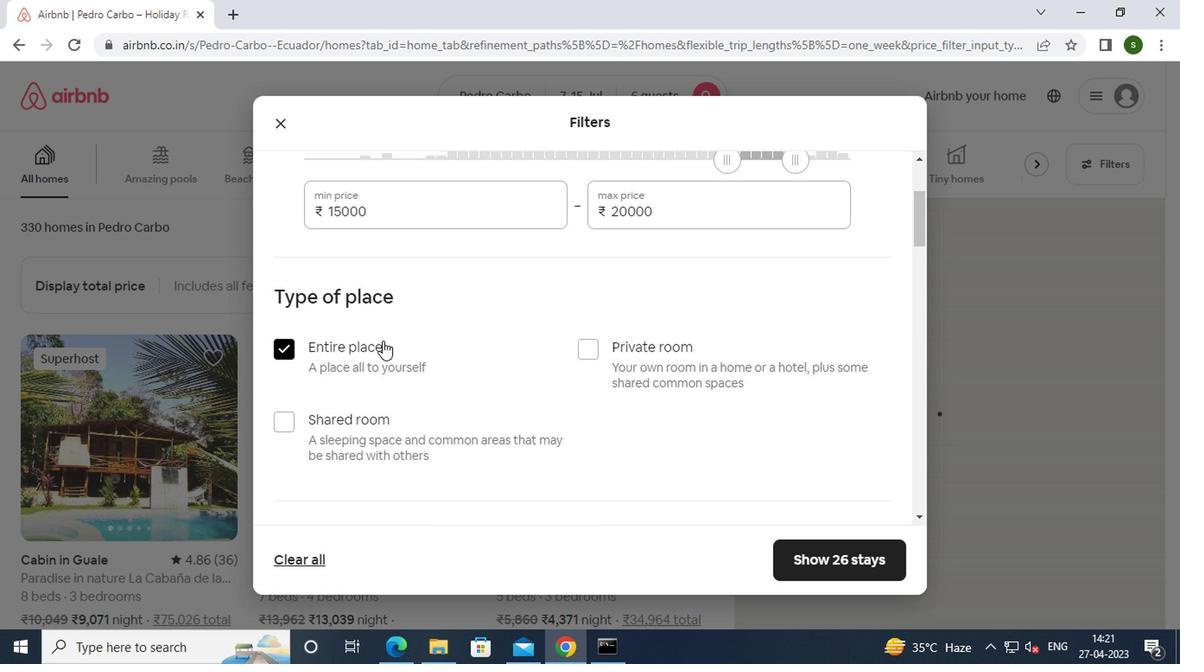 
Action: Mouse scrolled (348, 317) with delta (0, 0)
Screenshot: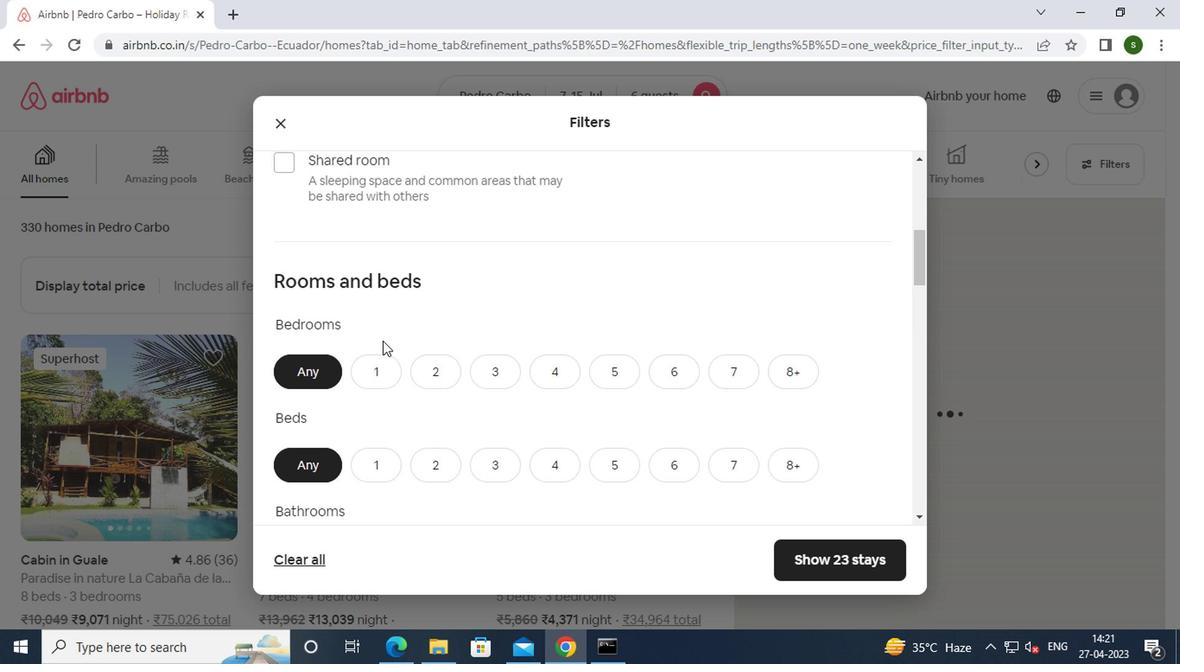 
Action: Mouse moved to (428, 281)
Screenshot: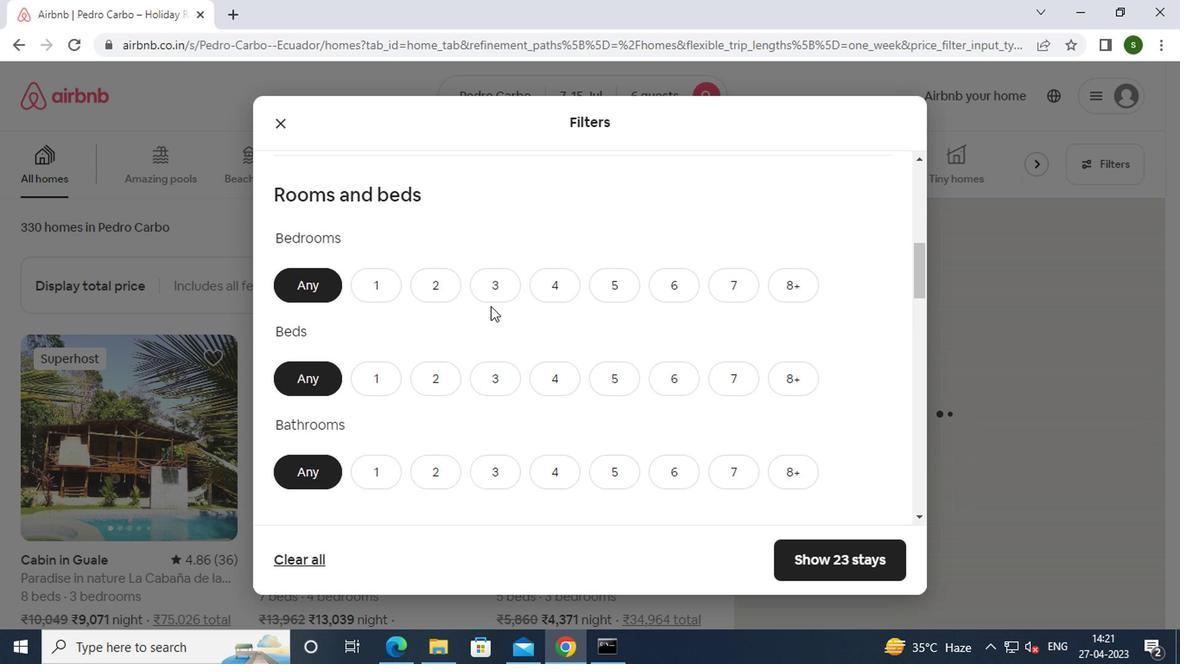
Action: Mouse pressed left at (428, 281)
Screenshot: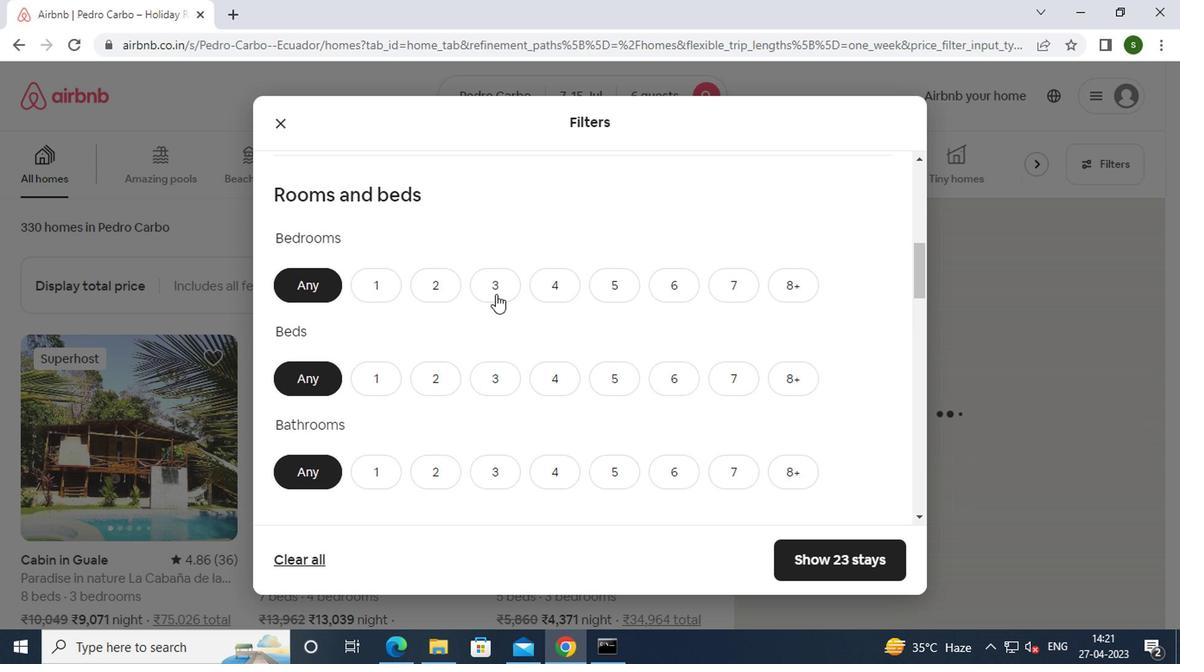 
Action: Mouse moved to (445, 349)
Screenshot: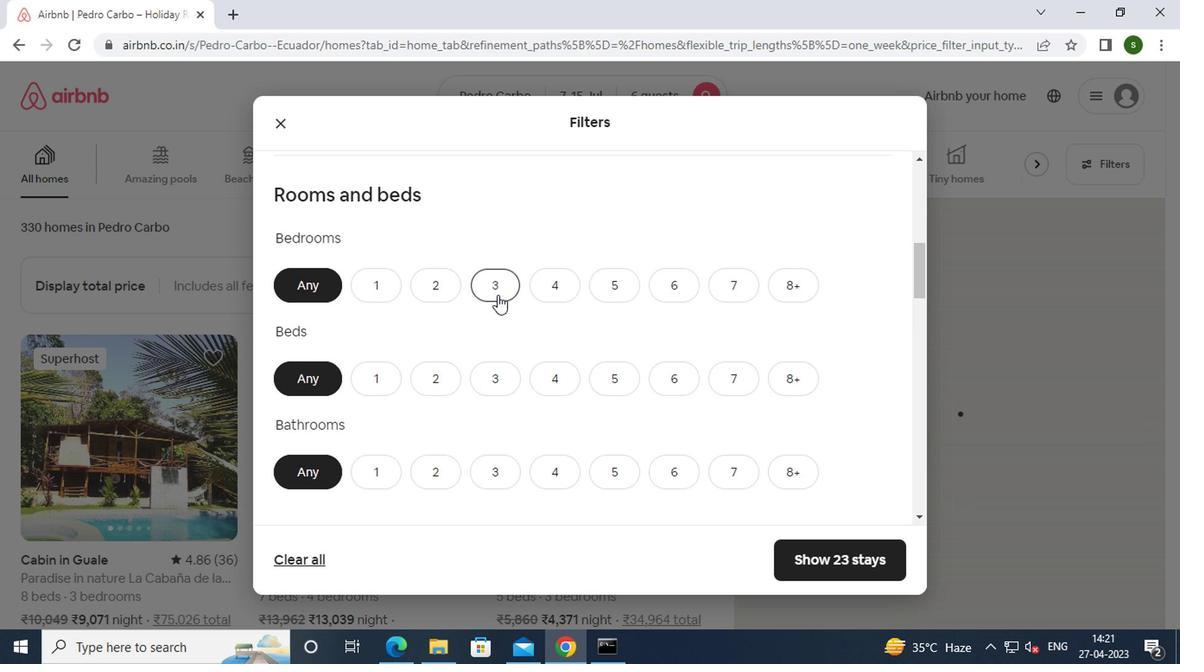 
Action: Mouse pressed left at (445, 349)
Screenshot: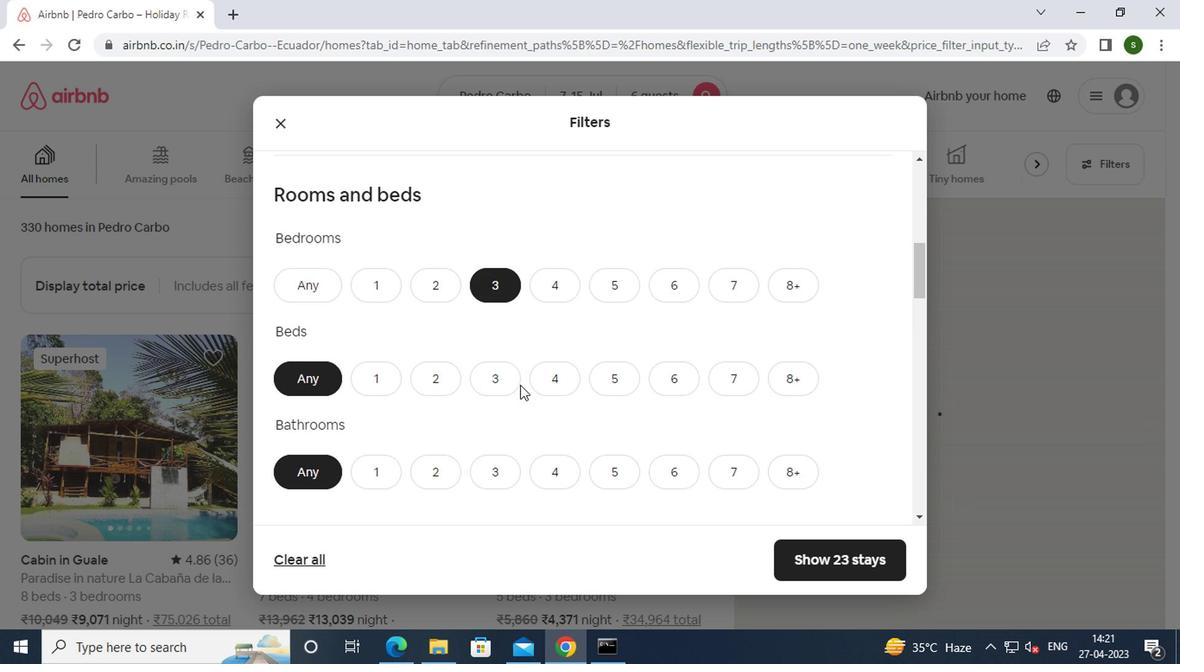 
Action: Mouse moved to (442, 349)
Screenshot: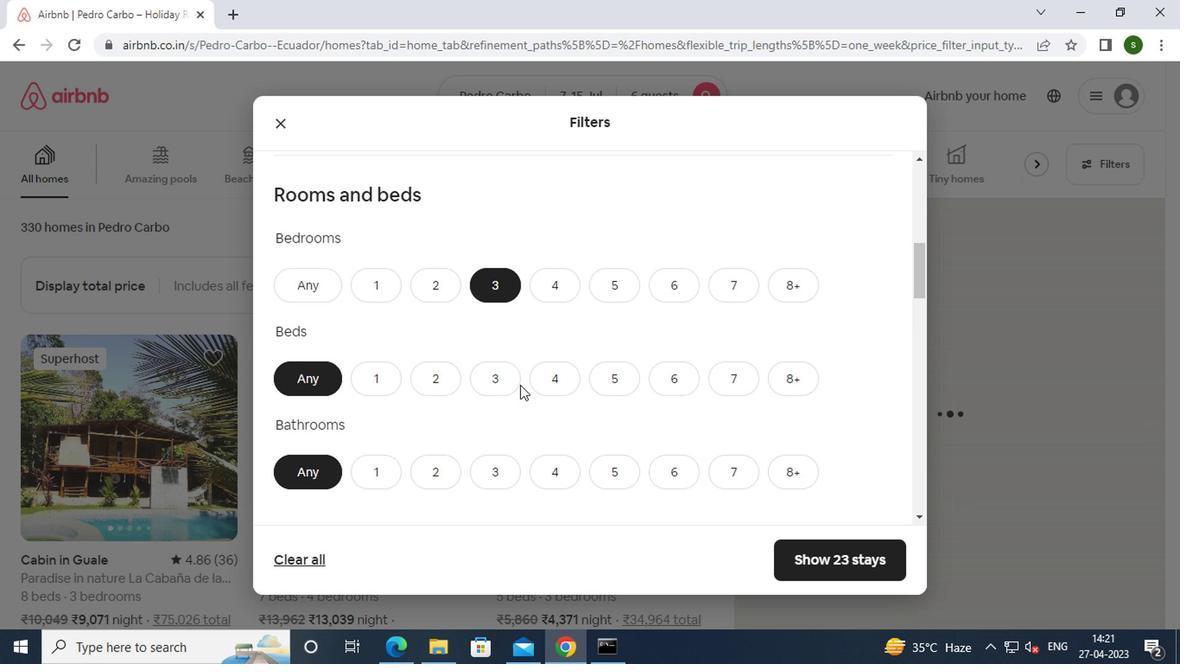 
Action: Mouse pressed left at (442, 349)
Screenshot: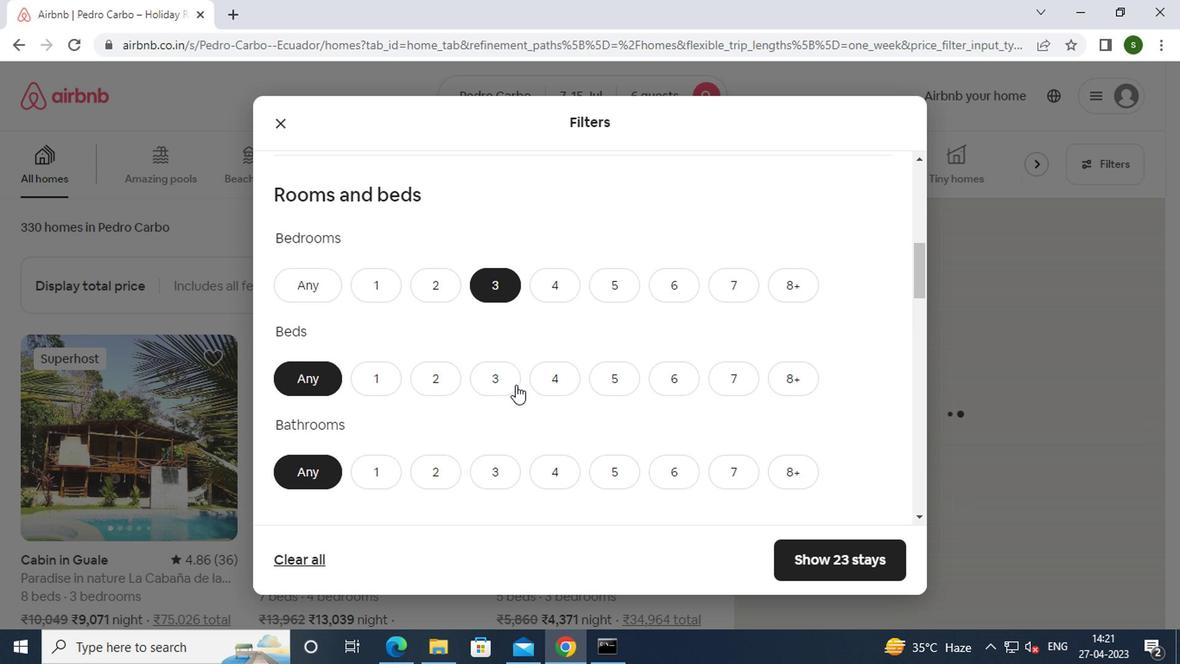 
Action: Mouse moved to (434, 412)
Screenshot: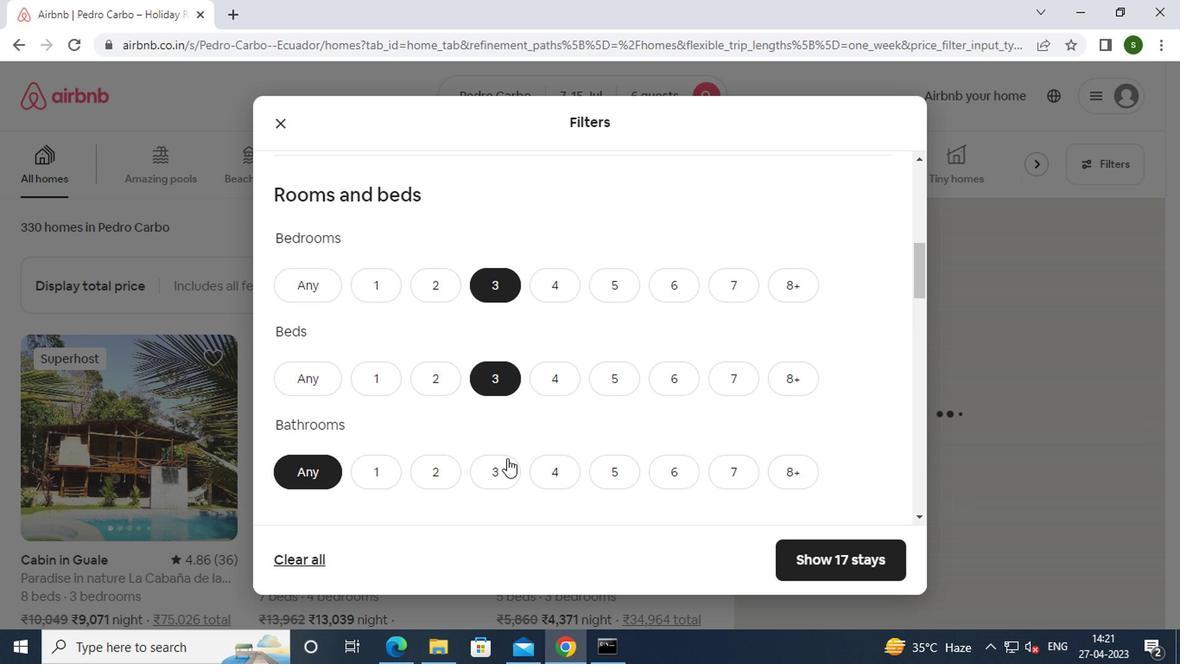 
Action: Mouse pressed left at (434, 412)
Screenshot: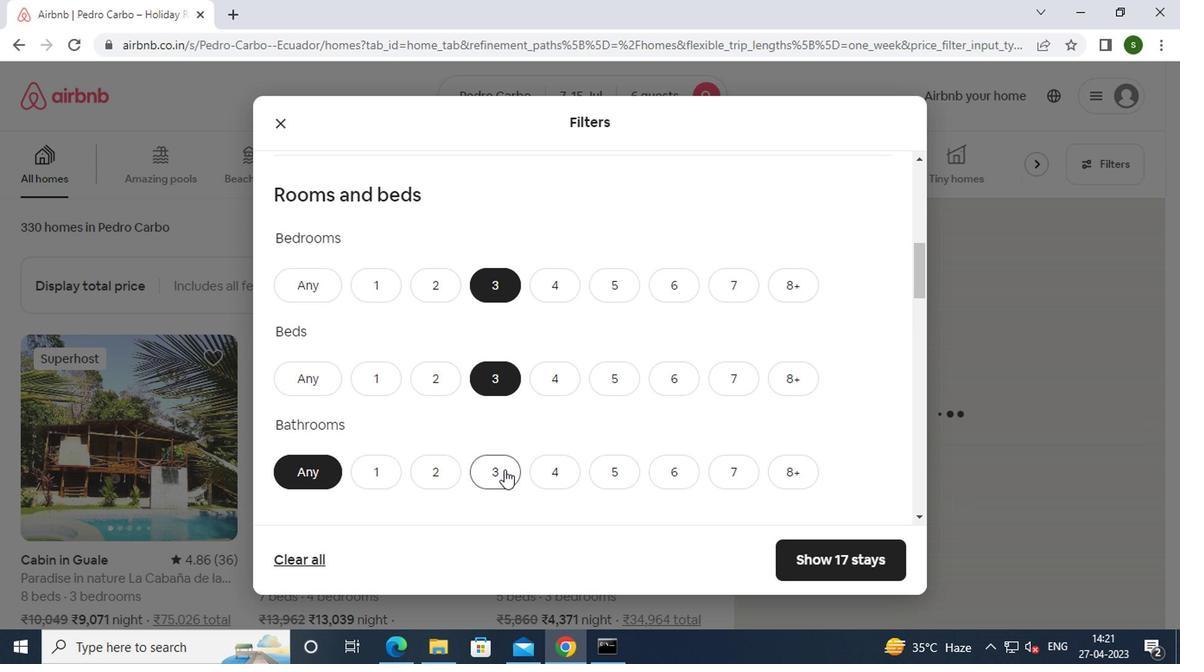 
Action: Mouse moved to (504, 359)
Screenshot: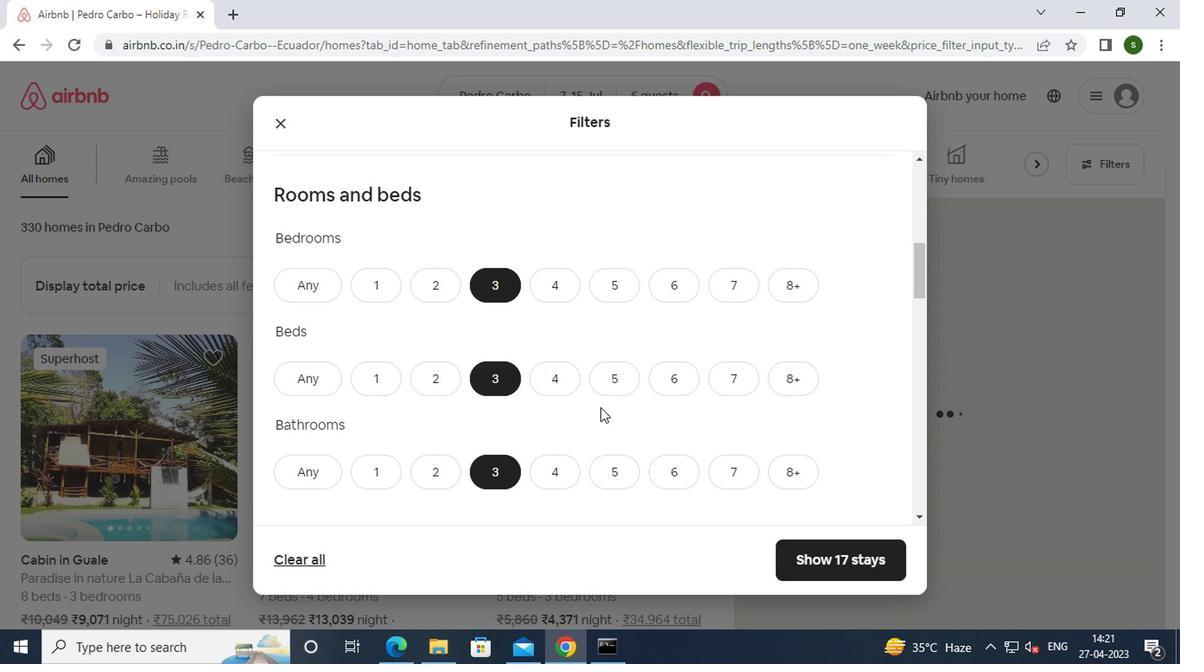 
Action: Mouse scrolled (504, 358) with delta (0, 0)
Screenshot: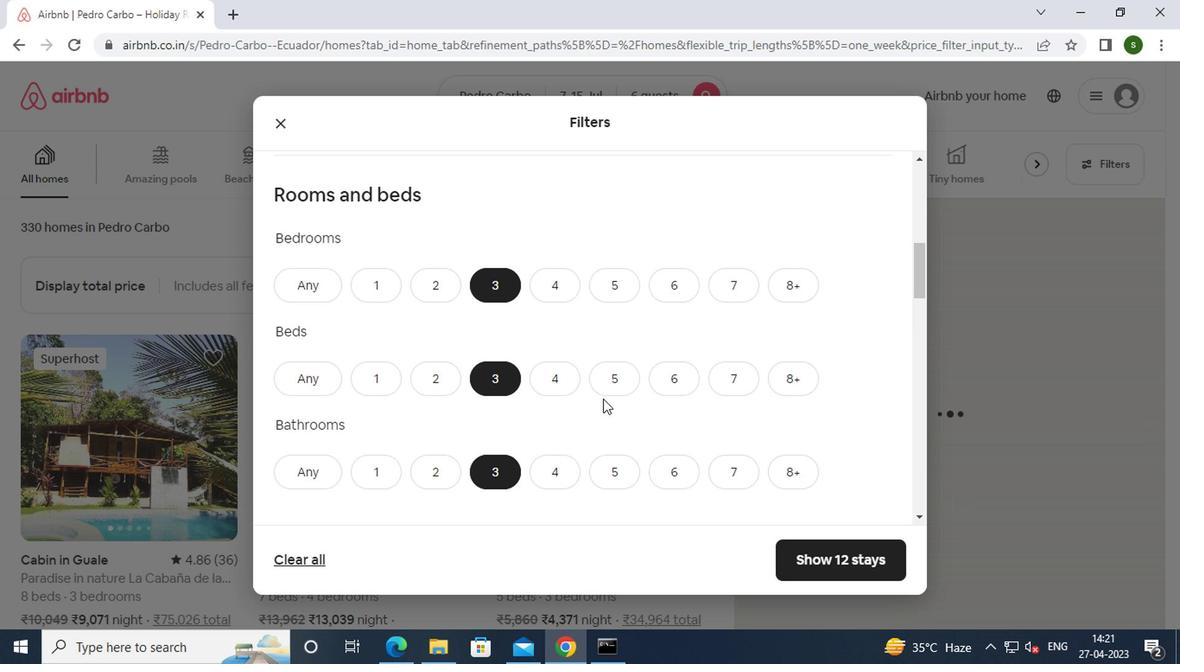 
Action: Mouse scrolled (504, 358) with delta (0, 0)
Screenshot: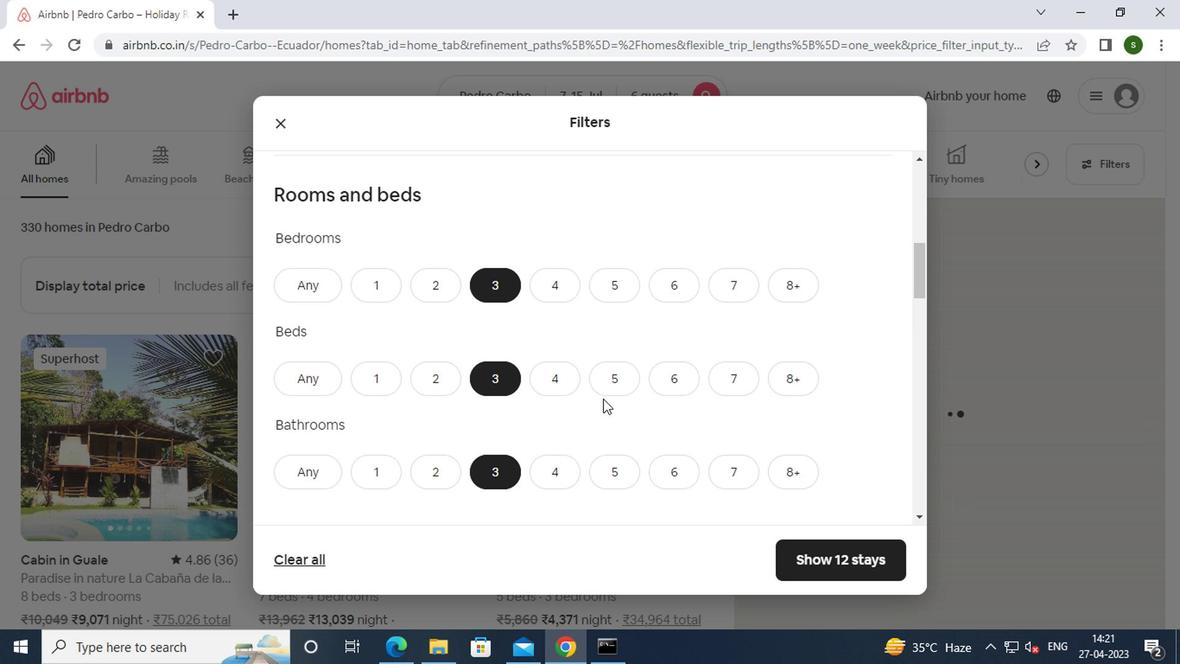 
Action: Mouse scrolled (504, 358) with delta (0, 0)
Screenshot: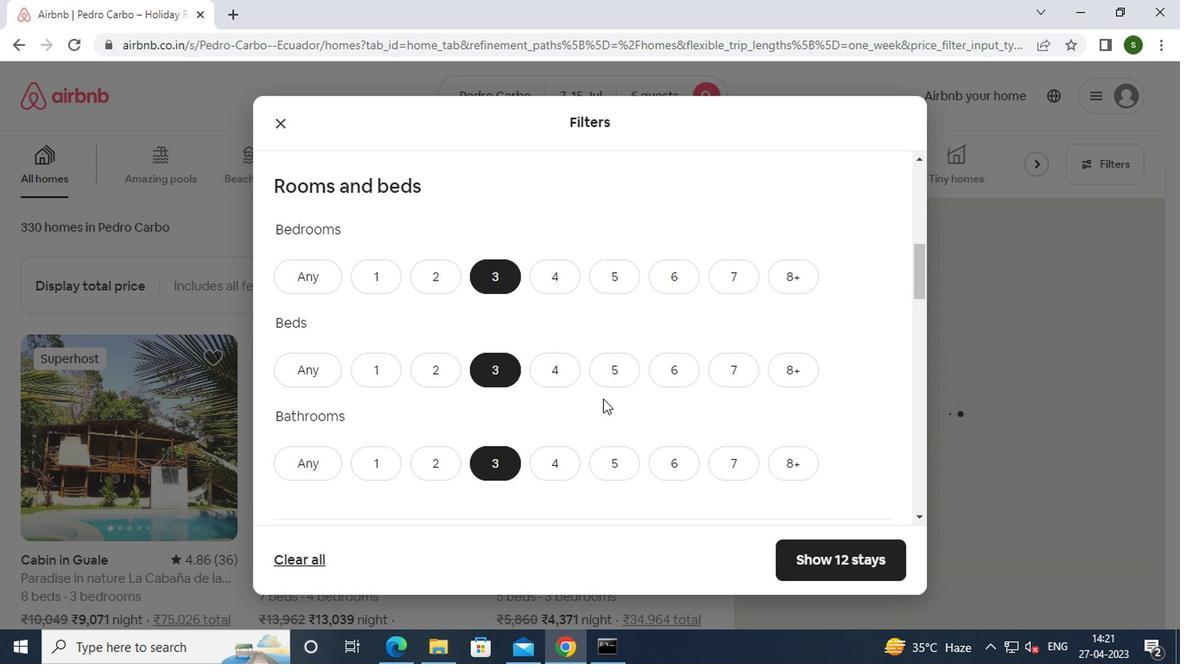 
Action: Mouse moved to (342, 358)
Screenshot: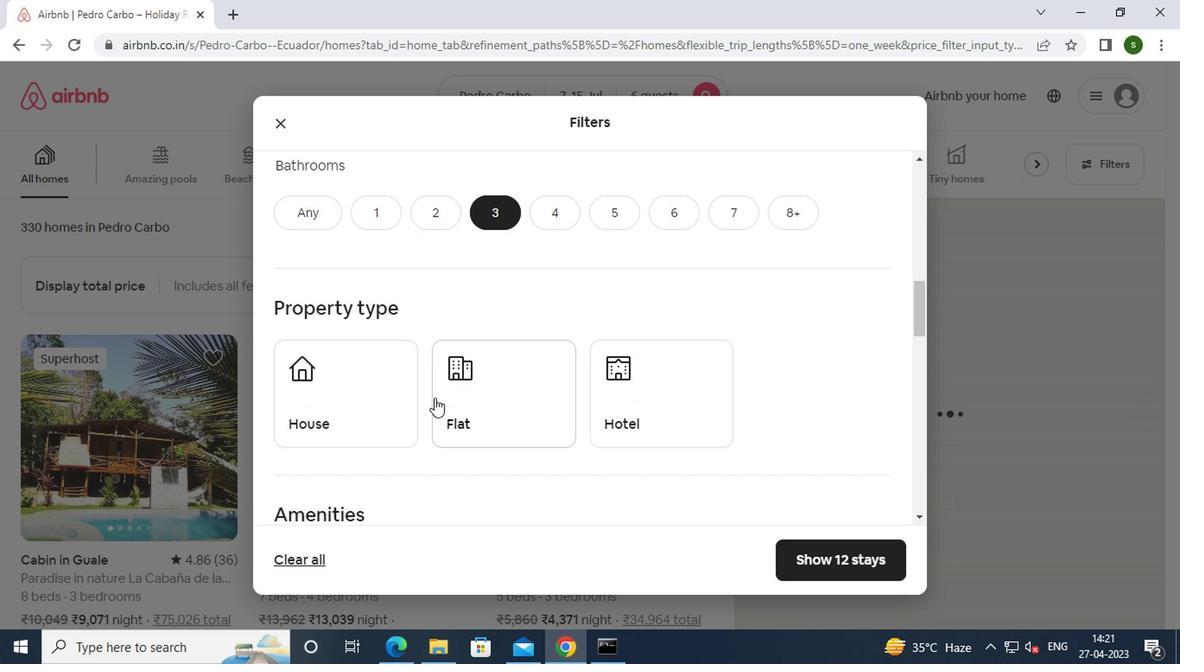 
Action: Mouse pressed left at (342, 358)
Screenshot: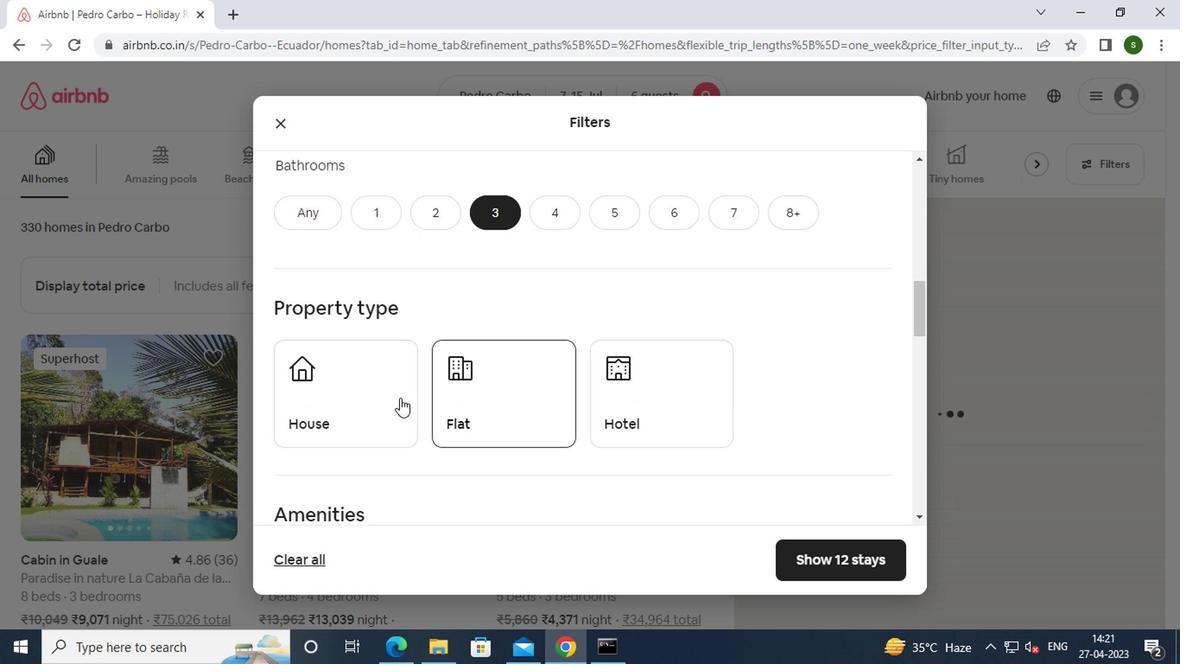 
Action: Mouse moved to (406, 347)
Screenshot: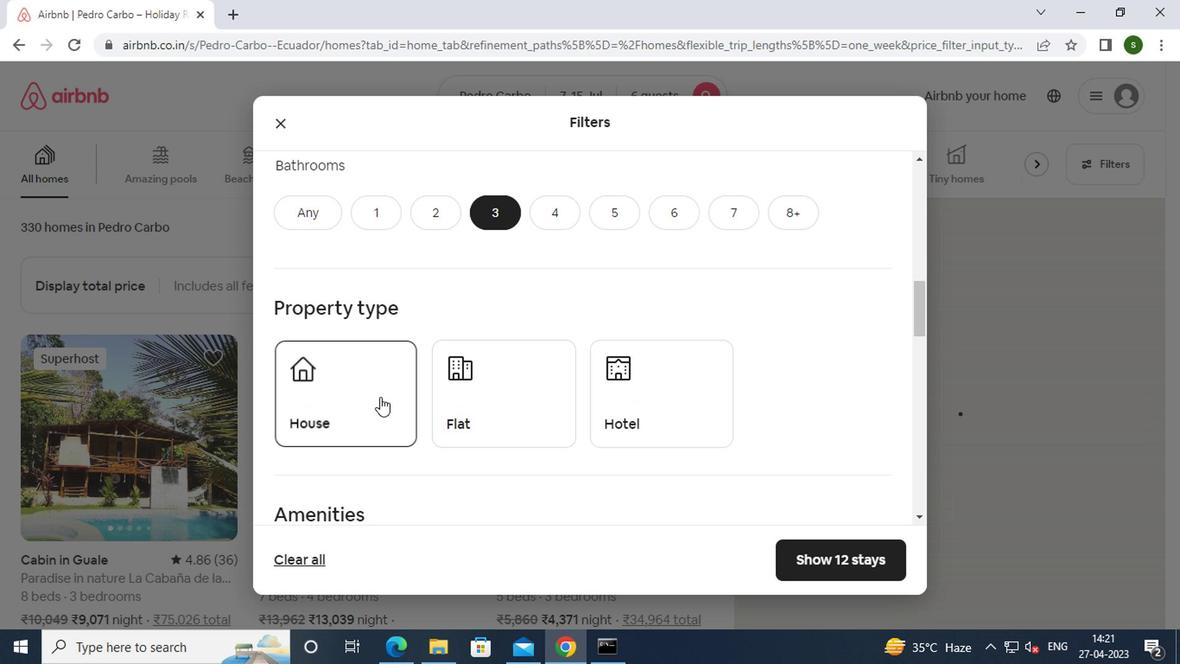 
Action: Mouse pressed left at (406, 347)
Screenshot: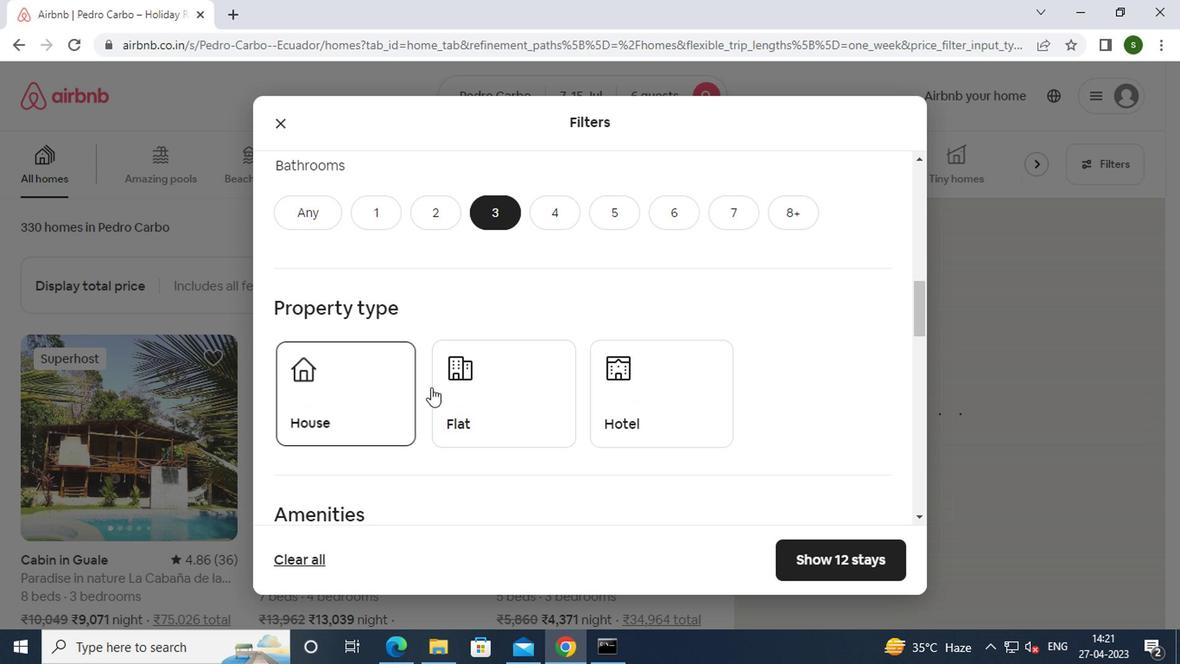 
Action: Mouse moved to (428, 333)
Screenshot: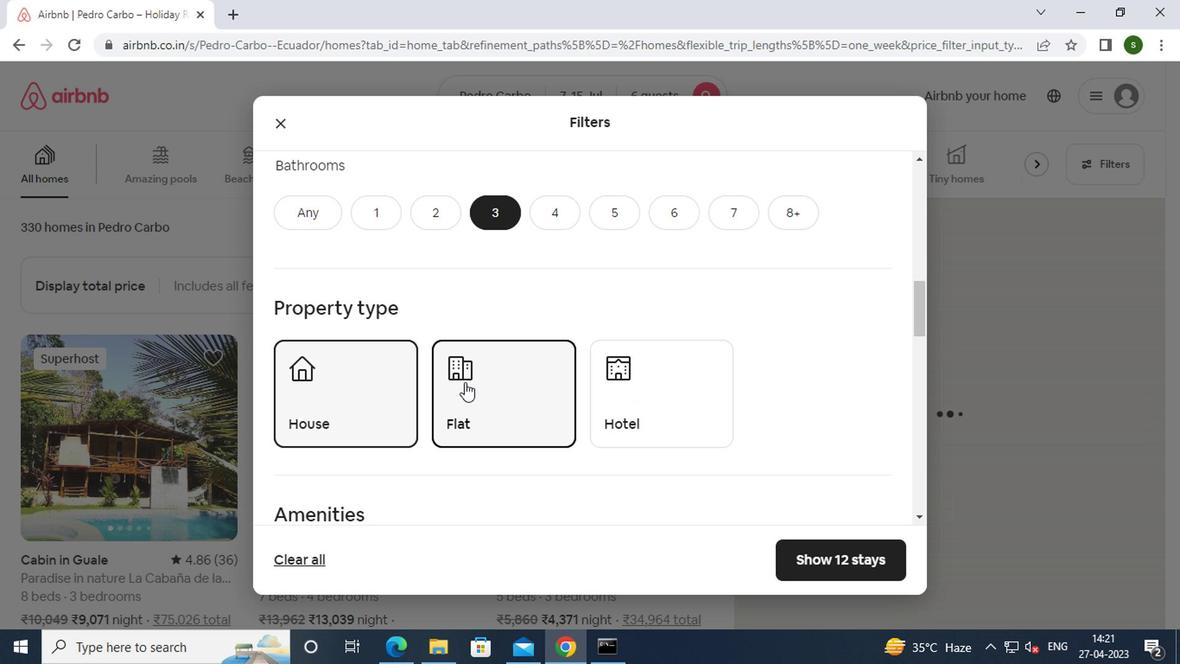 
Action: Mouse scrolled (428, 333) with delta (0, 0)
Screenshot: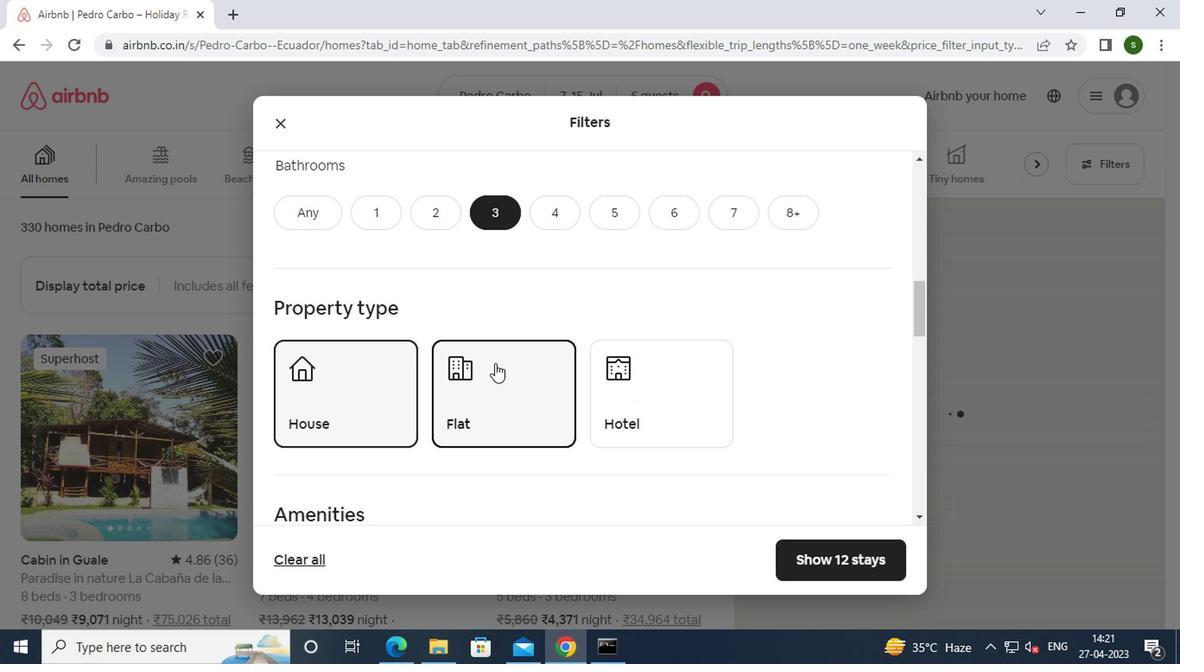 
Action: Mouse scrolled (428, 333) with delta (0, 0)
Screenshot: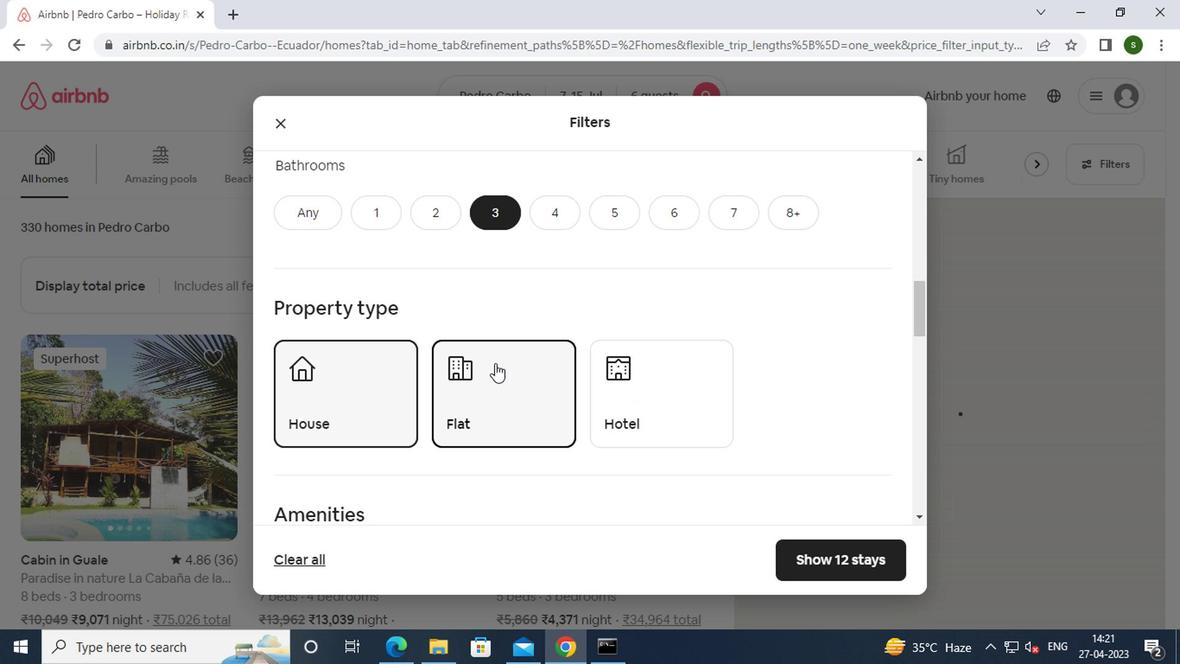 
Action: Mouse scrolled (428, 333) with delta (0, 0)
Screenshot: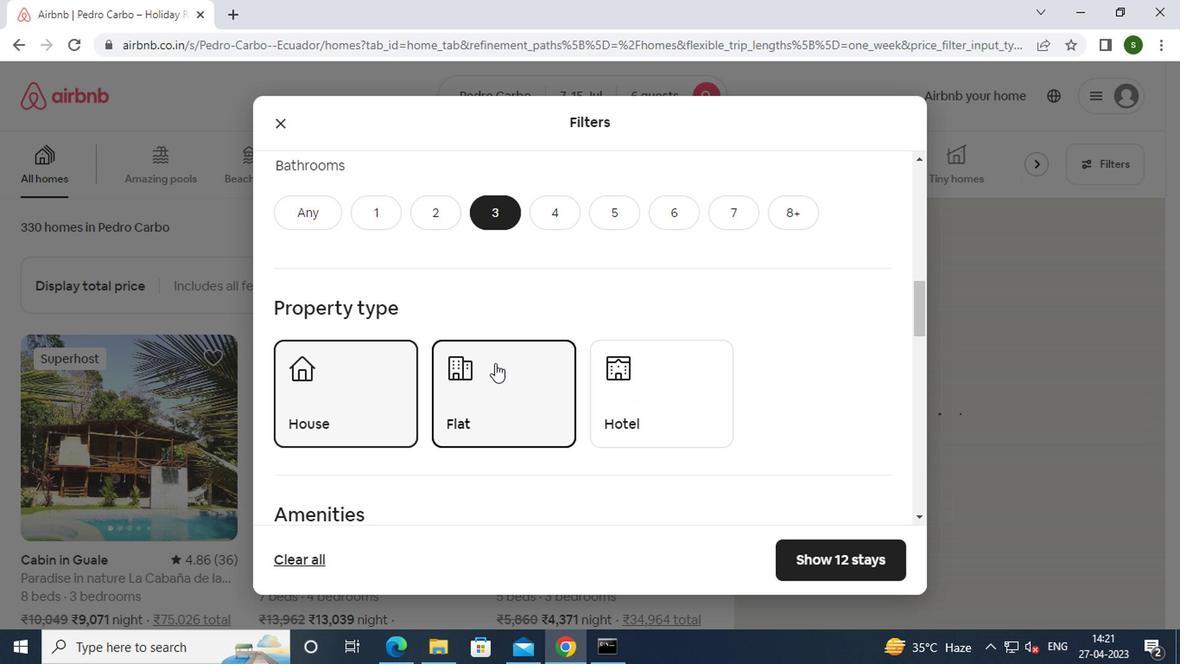 
Action: Mouse scrolled (428, 333) with delta (0, 0)
Screenshot: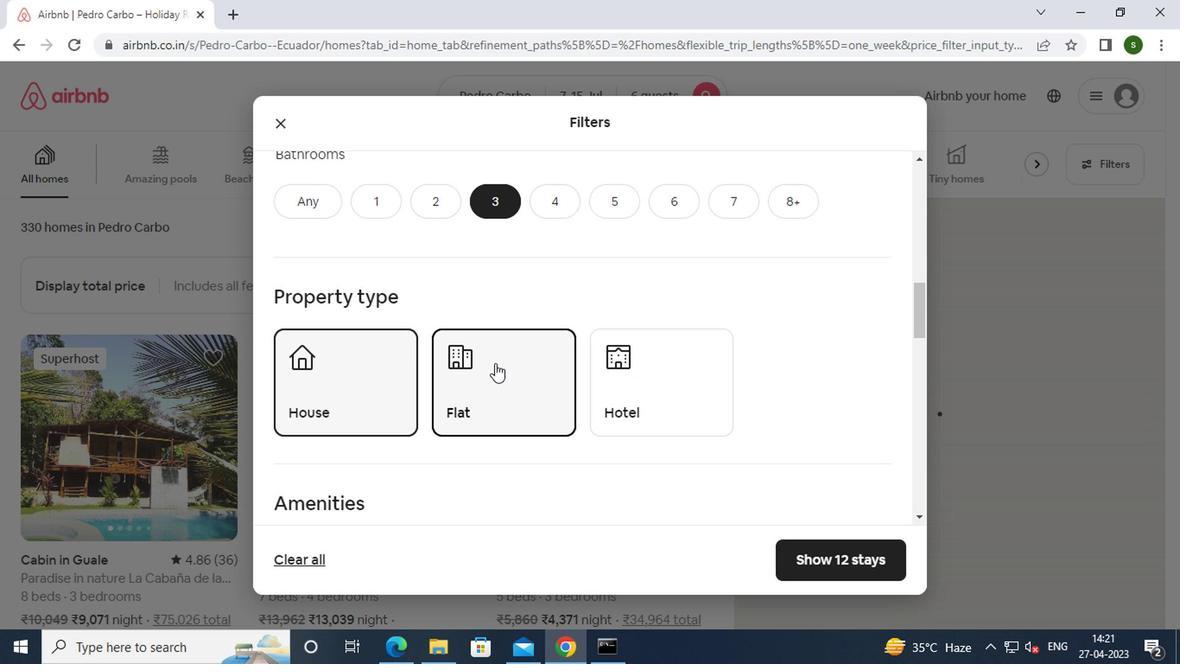 
Action: Mouse scrolled (428, 333) with delta (0, 0)
Screenshot: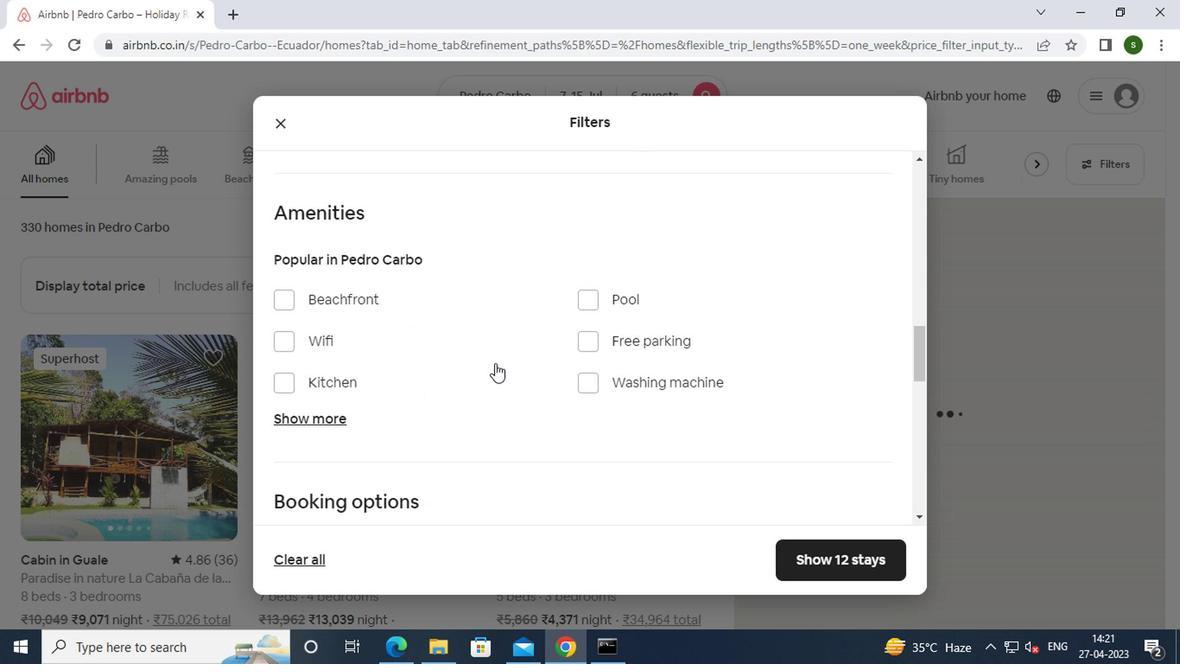 
Action: Mouse scrolled (428, 333) with delta (0, 0)
Screenshot: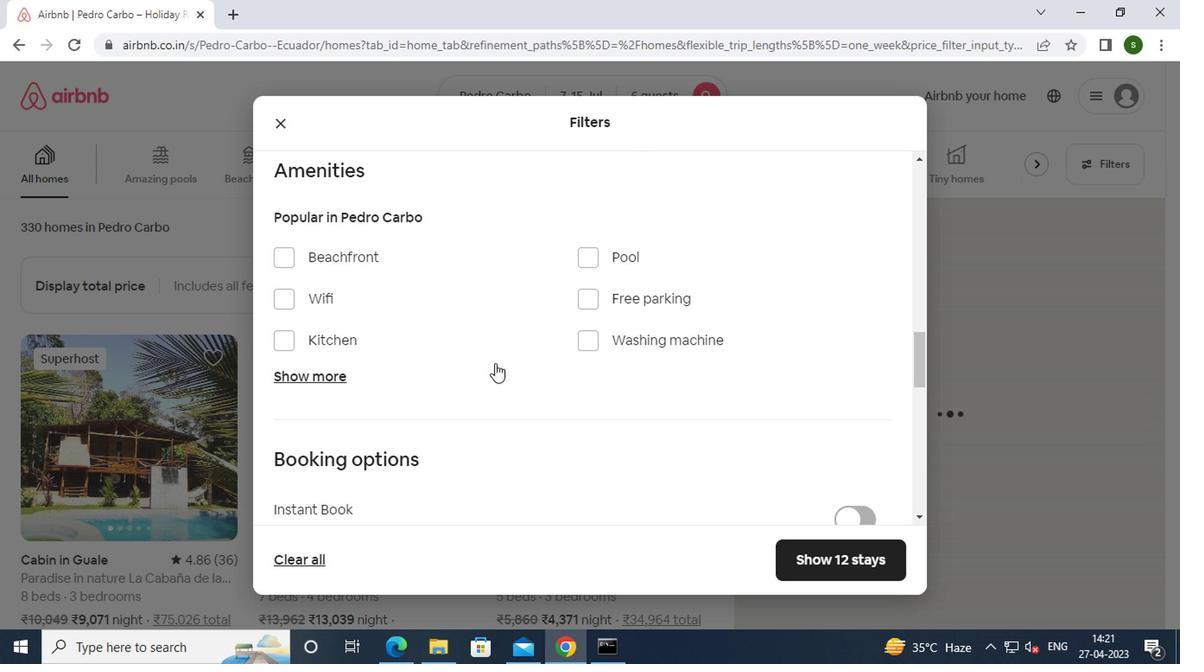 
Action: Mouse moved to (682, 359)
Screenshot: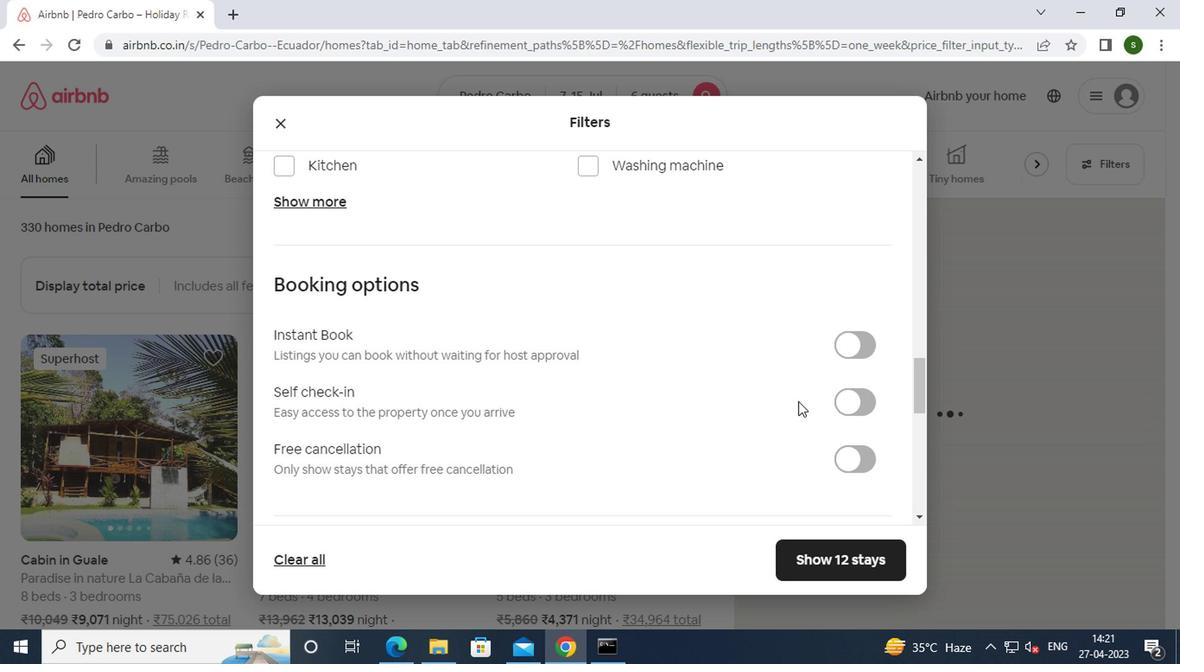 
Action: Mouse pressed left at (682, 359)
Screenshot: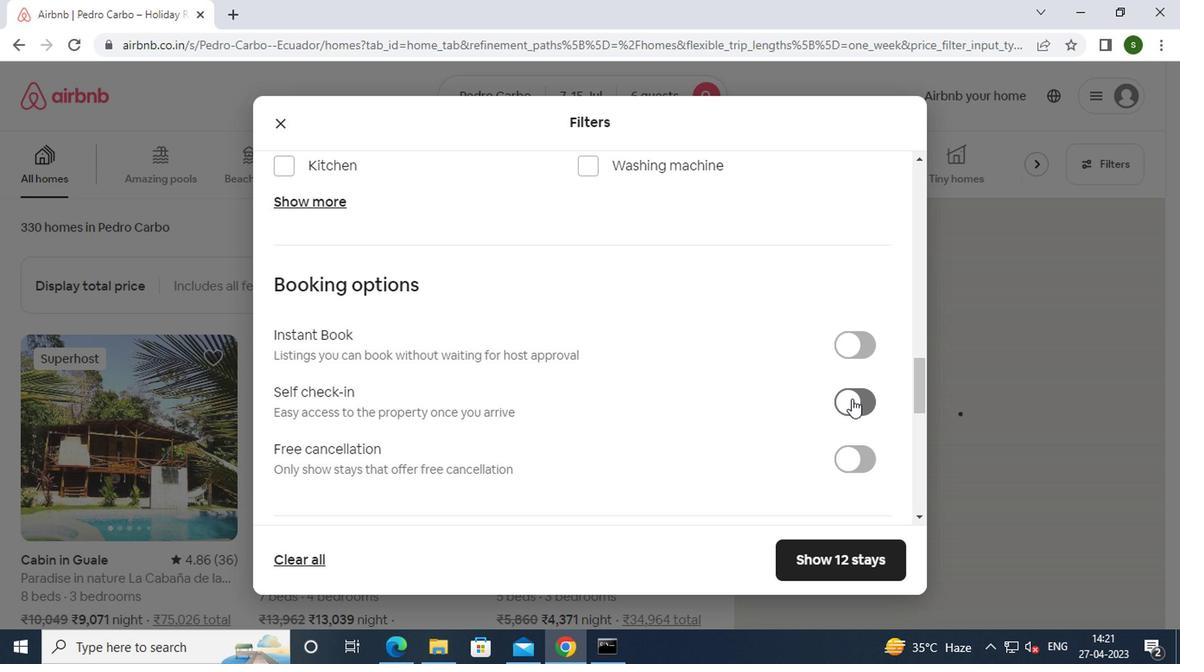 
Action: Mouse moved to (568, 357)
Screenshot: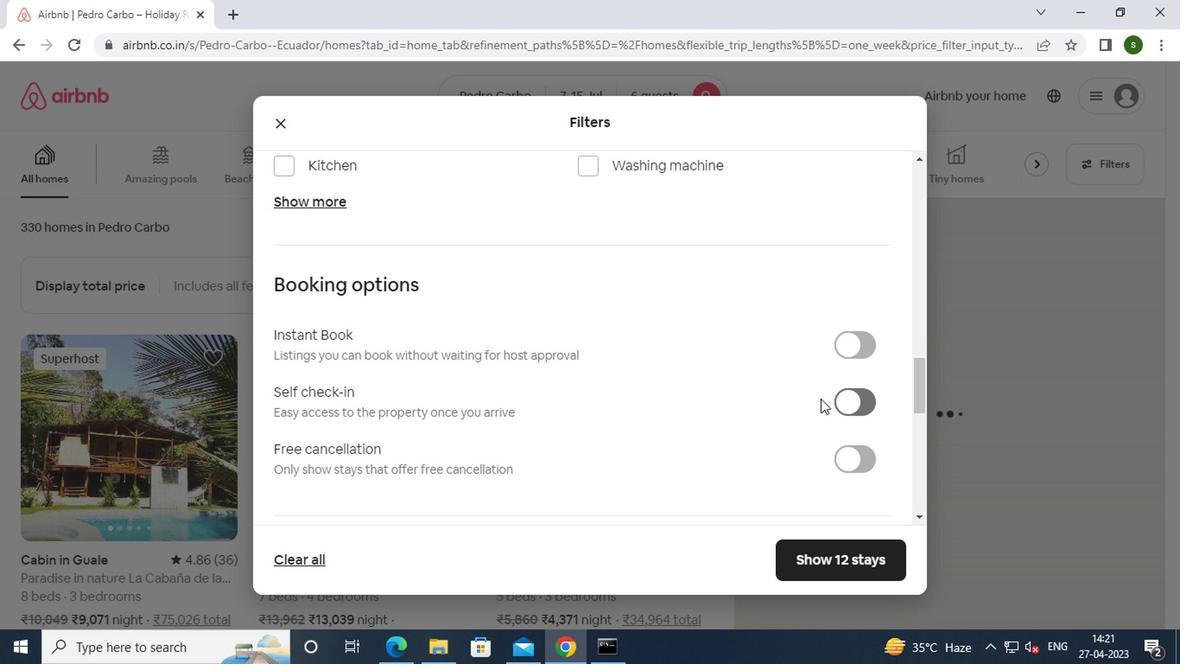 
Action: Mouse scrolled (568, 356) with delta (0, 0)
Screenshot: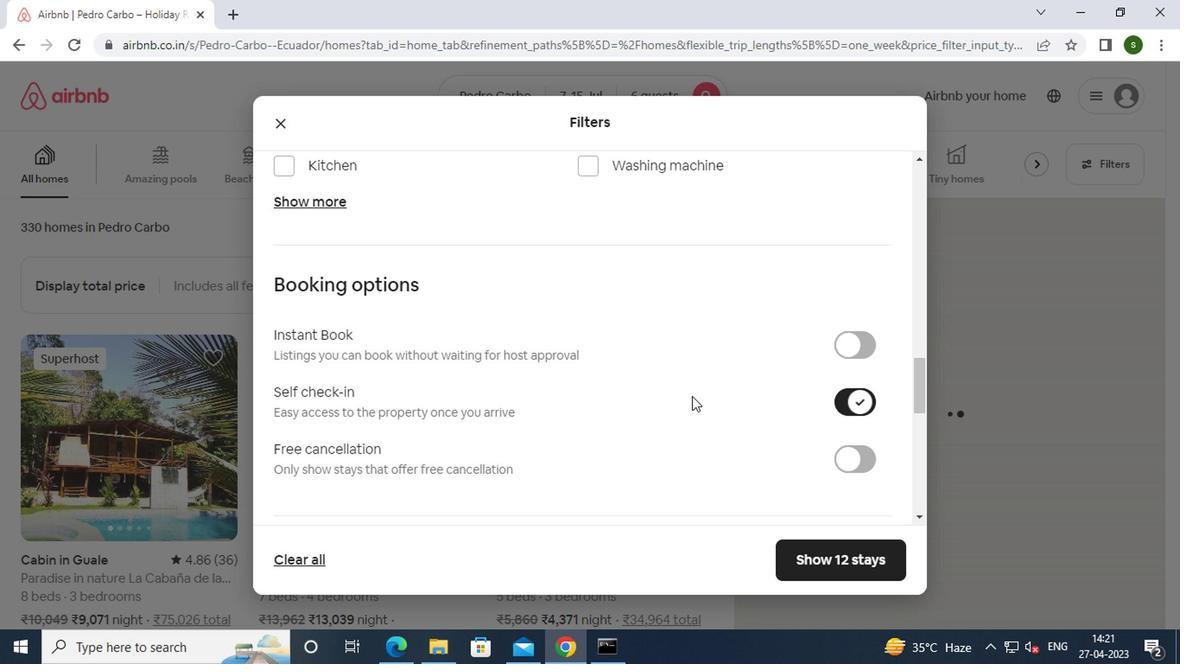 
Action: Mouse scrolled (568, 356) with delta (0, 0)
Screenshot: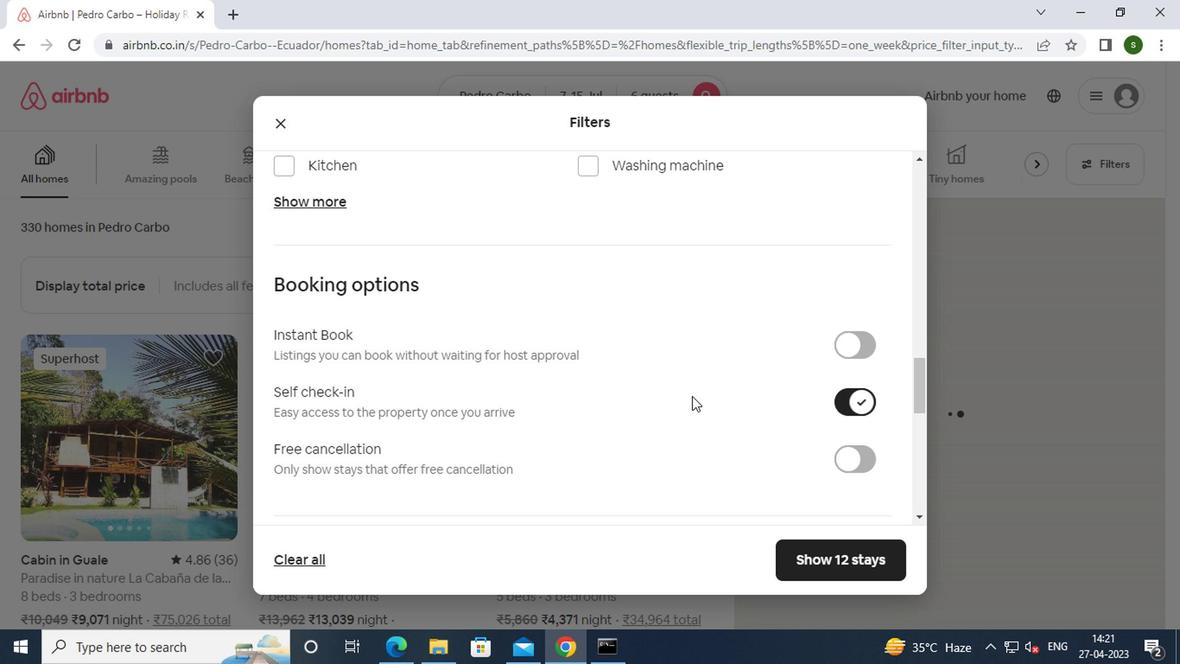 
Action: Mouse scrolled (568, 356) with delta (0, 0)
Screenshot: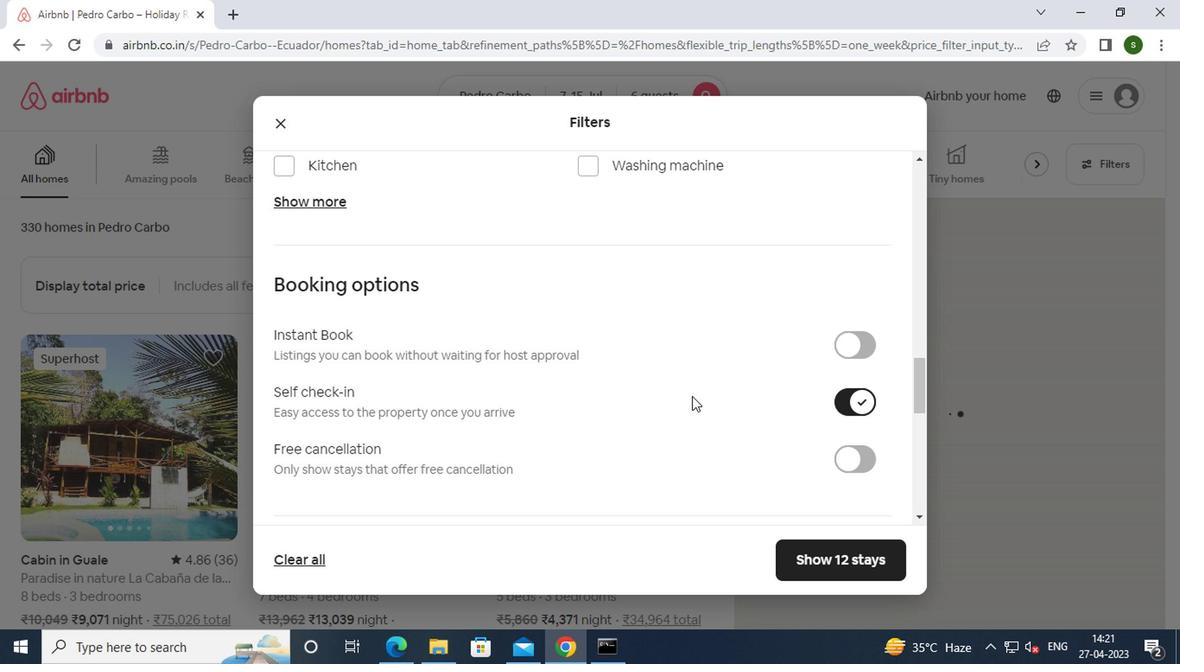 
Action: Mouse scrolled (568, 356) with delta (0, 0)
Screenshot: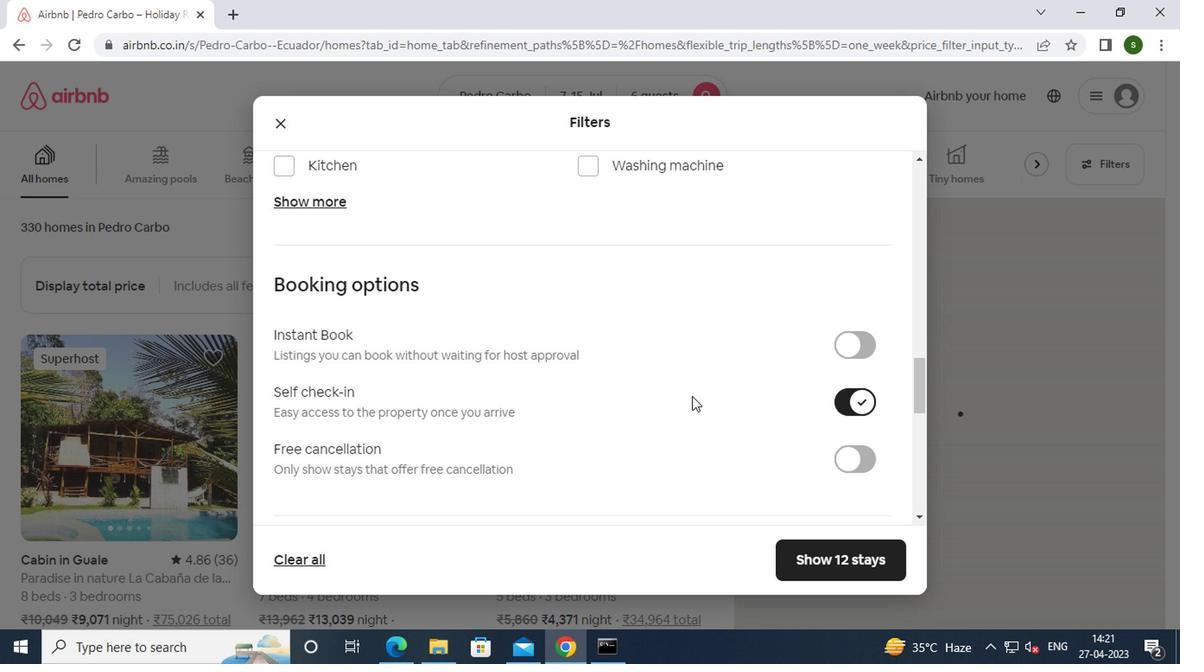
Action: Mouse scrolled (568, 356) with delta (0, 0)
Screenshot: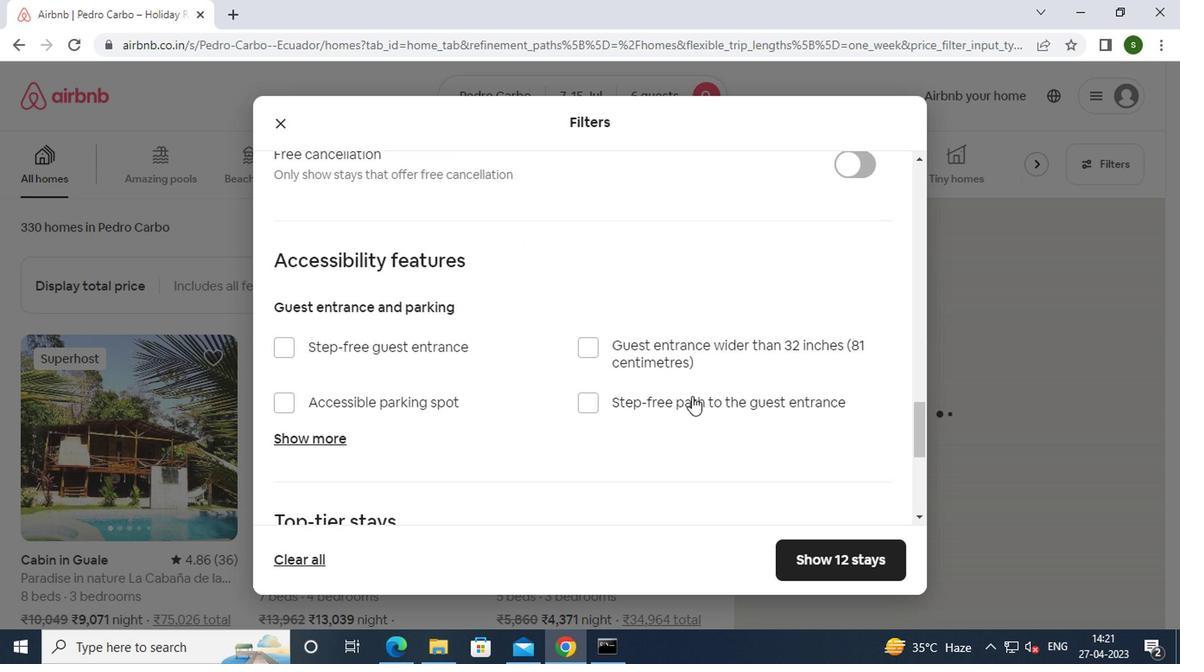 
Action: Mouse scrolled (568, 356) with delta (0, 0)
Screenshot: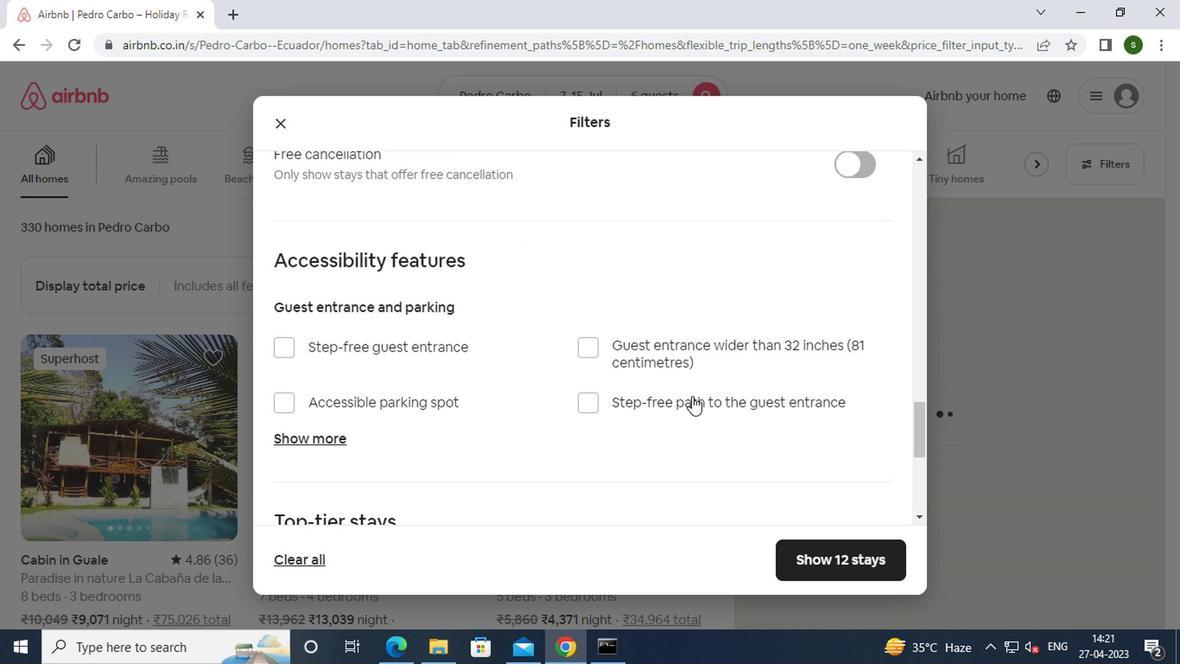 
Action: Mouse moved to (299, 373)
Screenshot: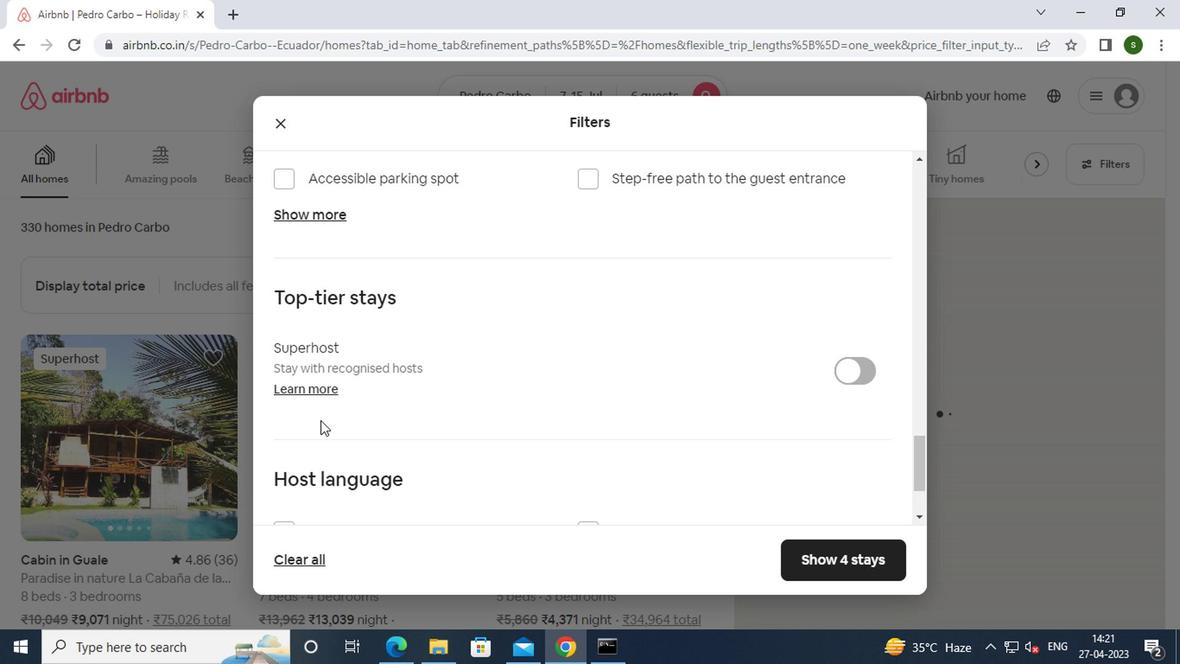
Action: Mouse scrolled (299, 373) with delta (0, 0)
Screenshot: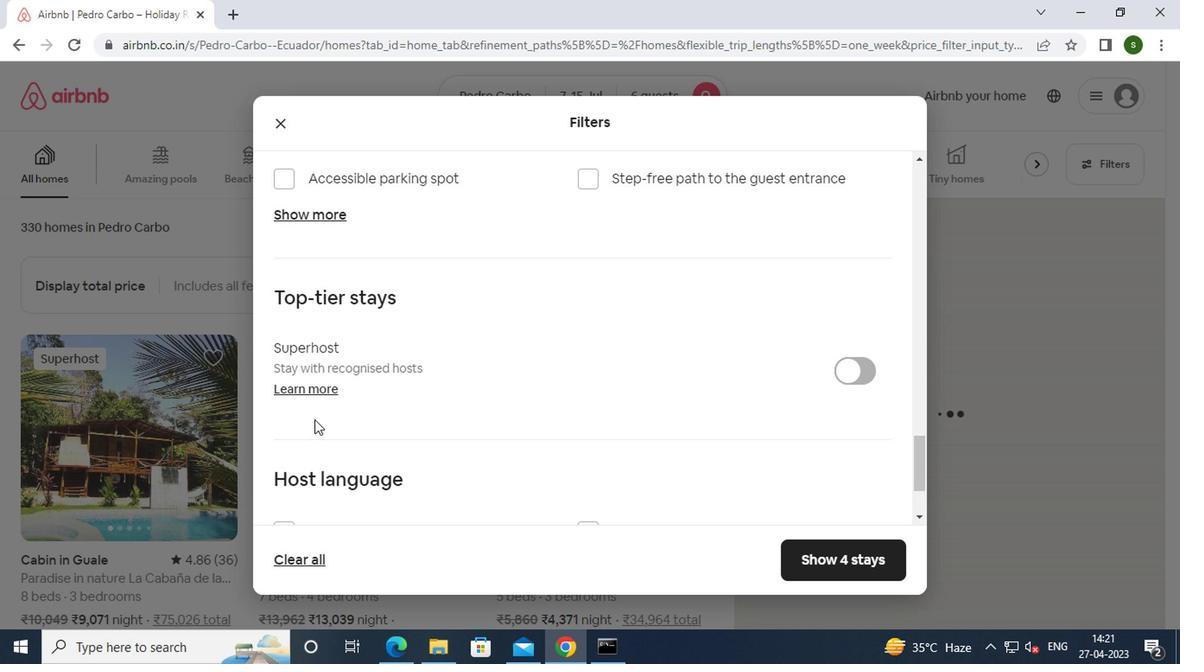 
Action: Mouse moved to (295, 391)
Screenshot: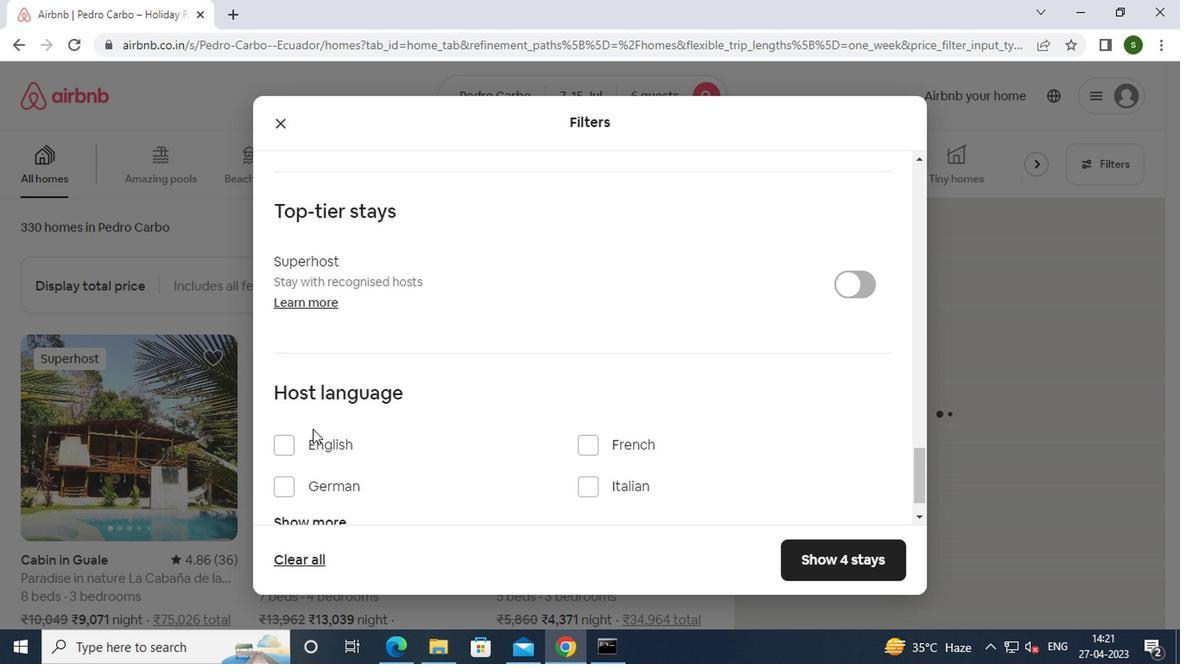 
Action: Mouse pressed left at (295, 391)
Screenshot: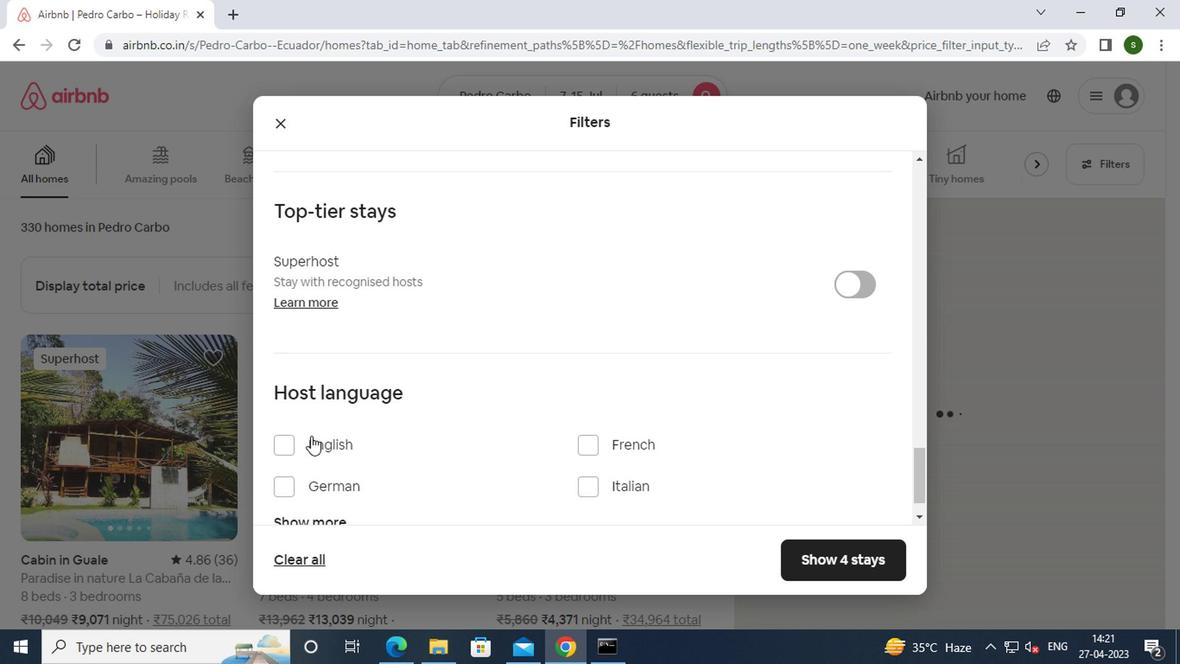 
Action: Mouse moved to (656, 472)
Screenshot: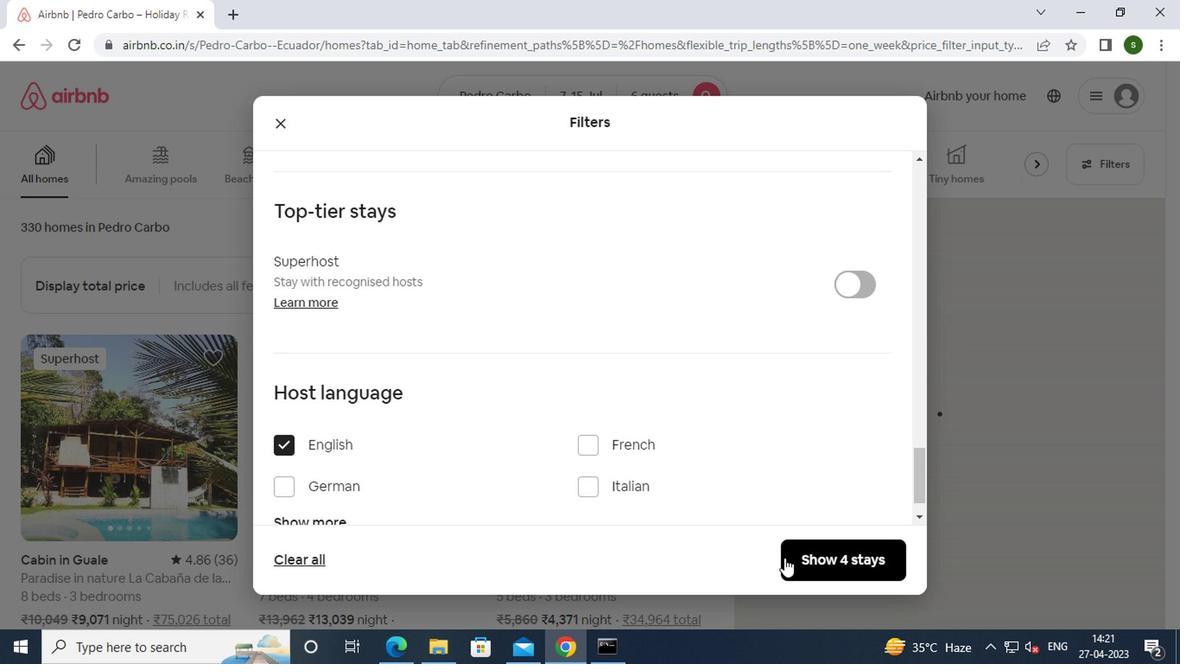 
Action: Mouse pressed left at (656, 472)
Screenshot: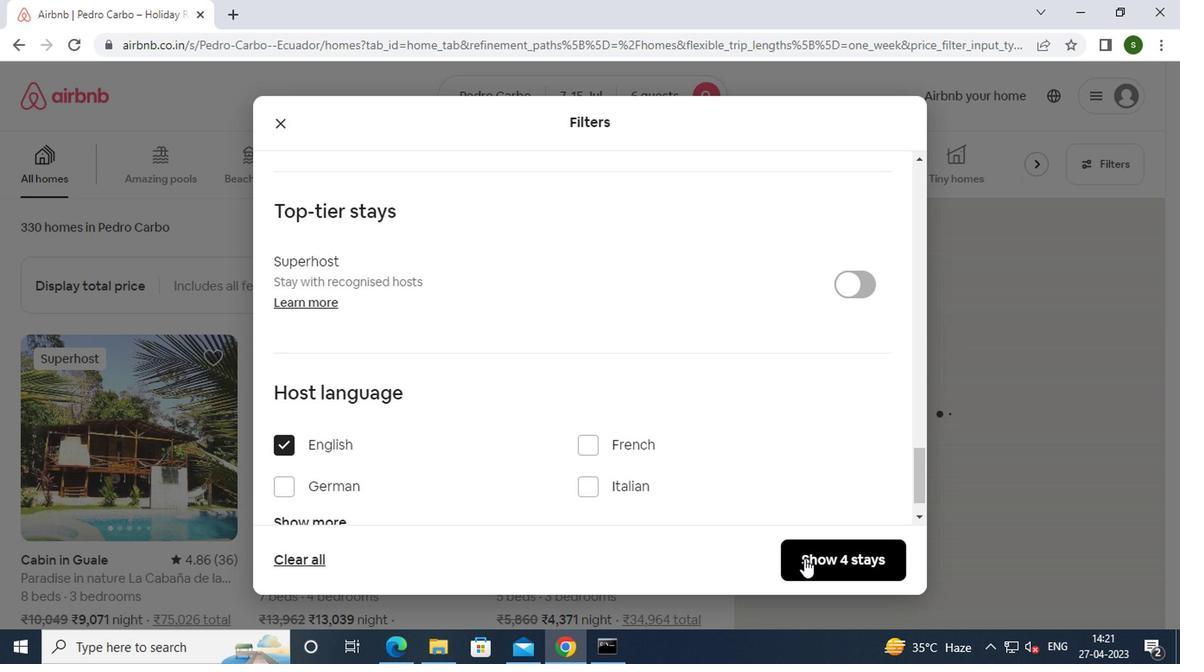 
Action: Mouse moved to (537, 381)
Screenshot: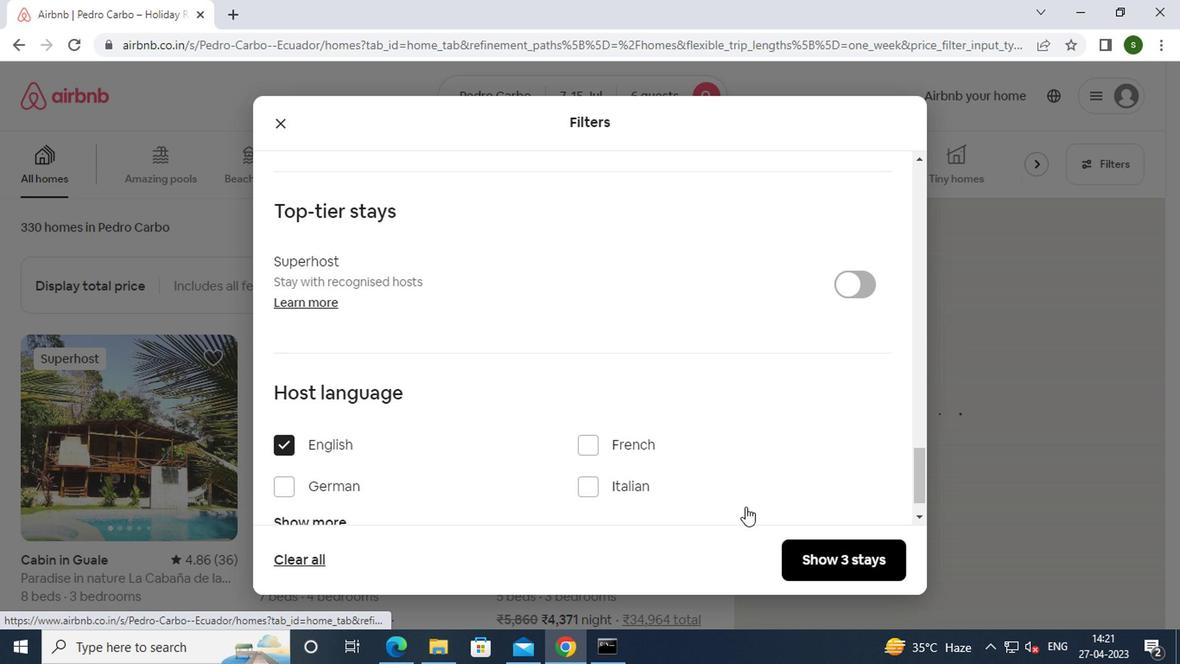 
